 Task: Find a house in Bixby, United States, for one adult from July 9th to July 16th, with a price range of 8000 to 16000, 2 bedrooms, 2 beds, 1 bathroom, self check-in, and English-speaking host.
Action: Mouse moved to (420, 82)
Screenshot: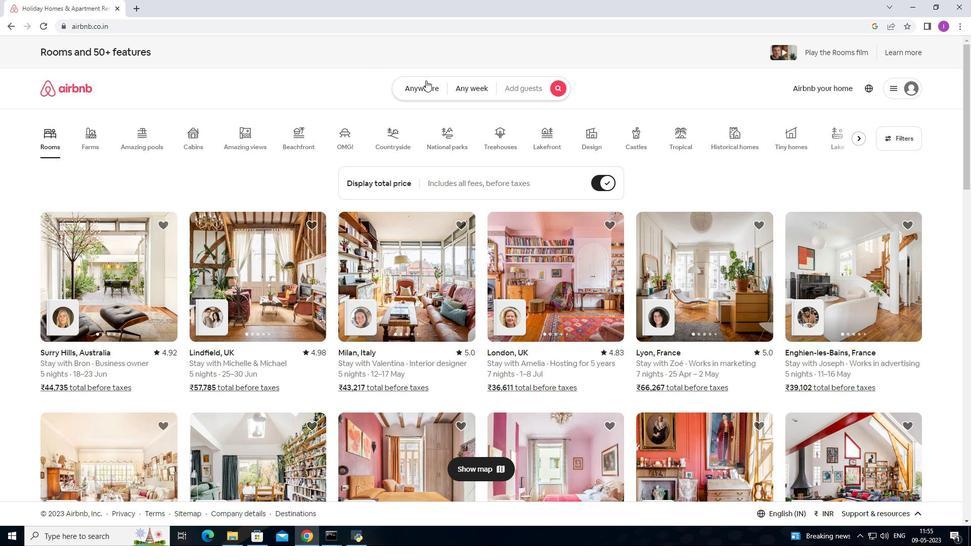 
Action: Mouse pressed left at (420, 82)
Screenshot: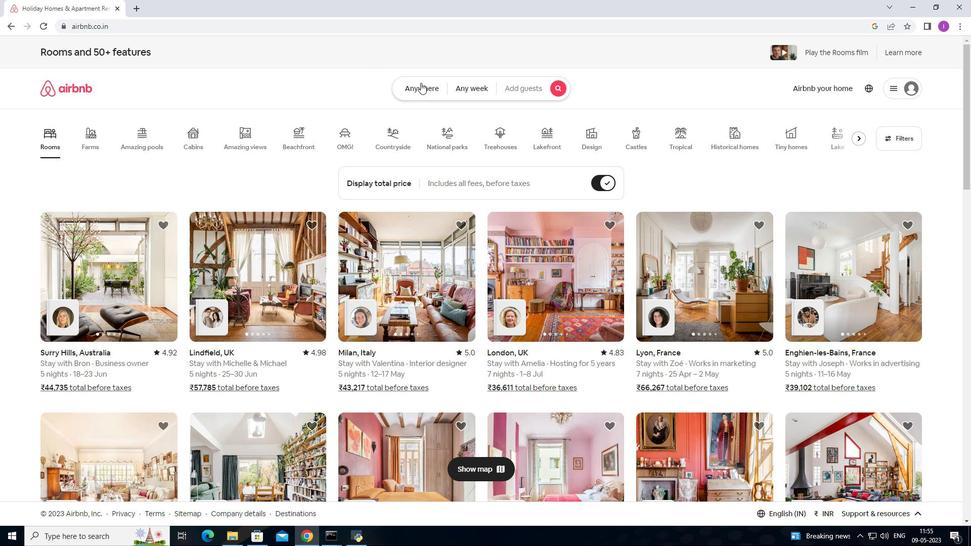 
Action: Mouse moved to (346, 130)
Screenshot: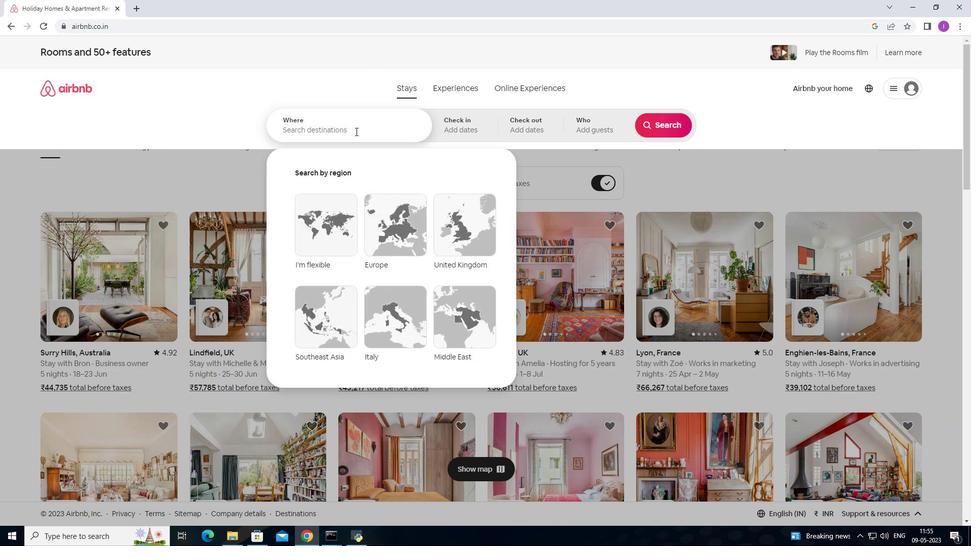 
Action: Mouse pressed left at (346, 130)
Screenshot: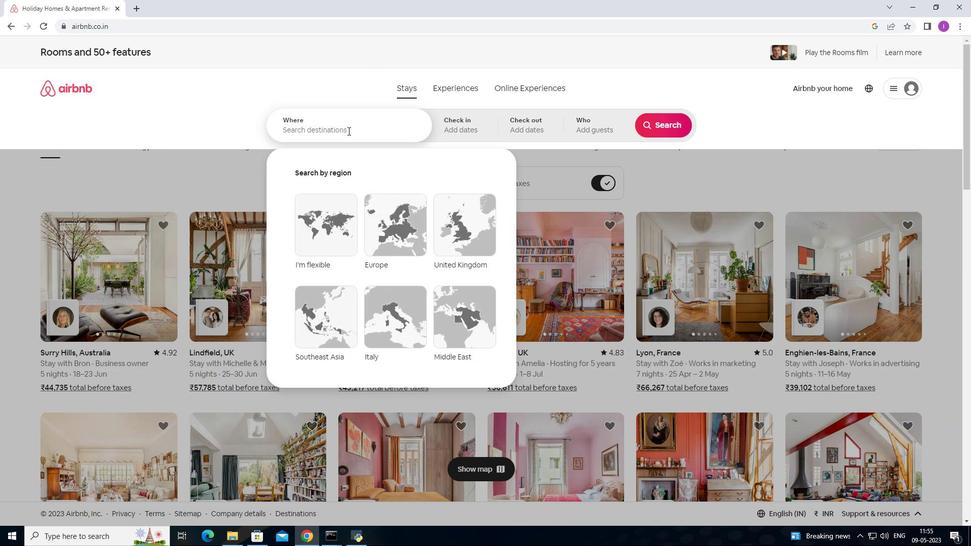 
Action: Mouse moved to (354, 125)
Screenshot: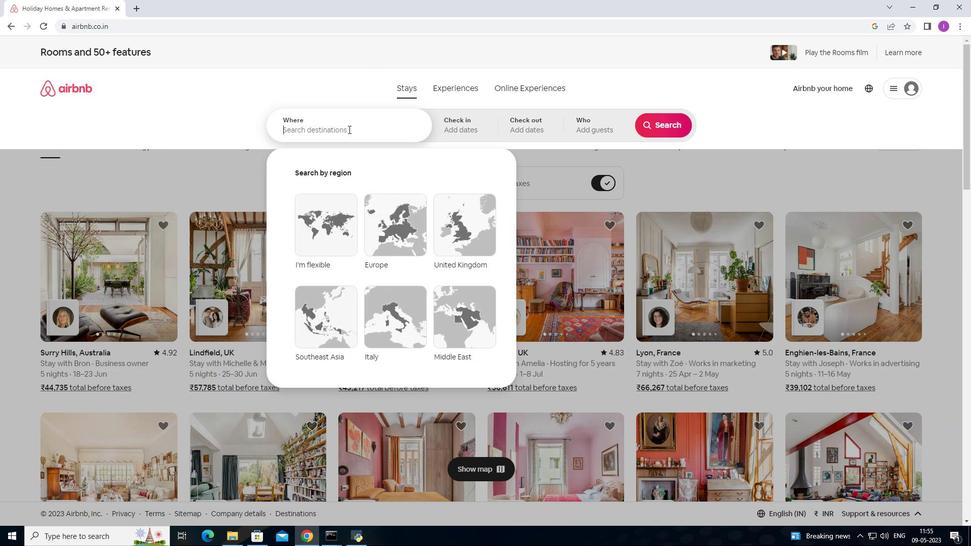 
Action: Key pressed <Key.shift>Bixby,<Key.shift>United<Key.space>states
Screenshot: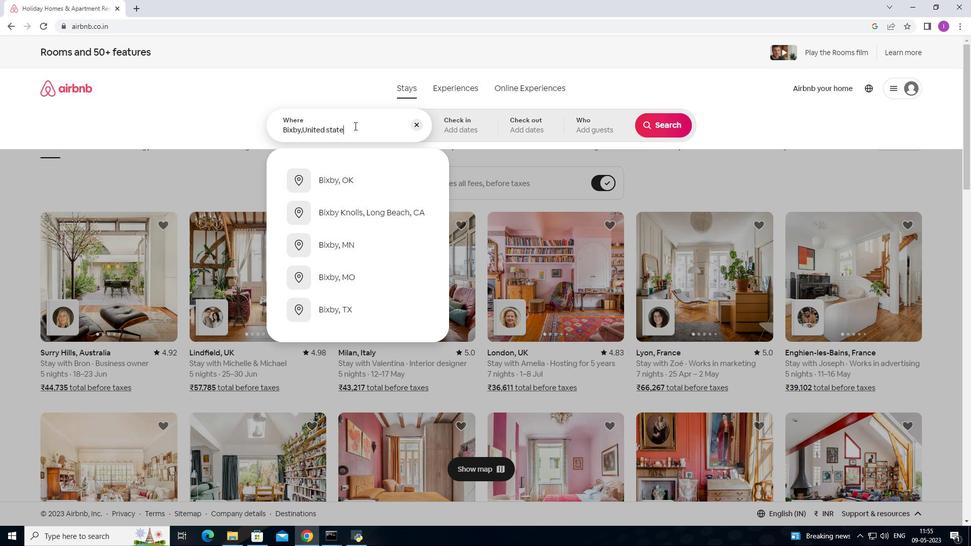 
Action: Mouse moved to (457, 129)
Screenshot: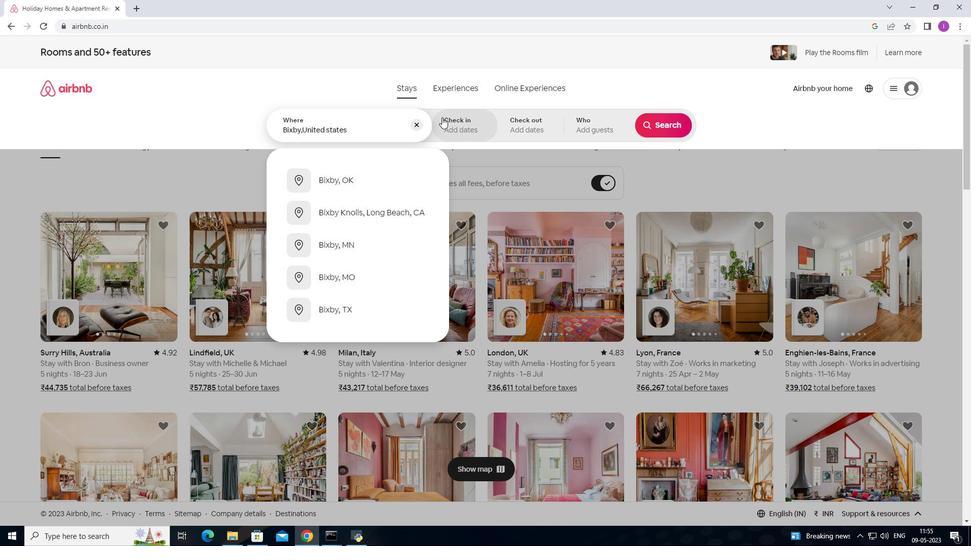 
Action: Mouse pressed left at (457, 129)
Screenshot: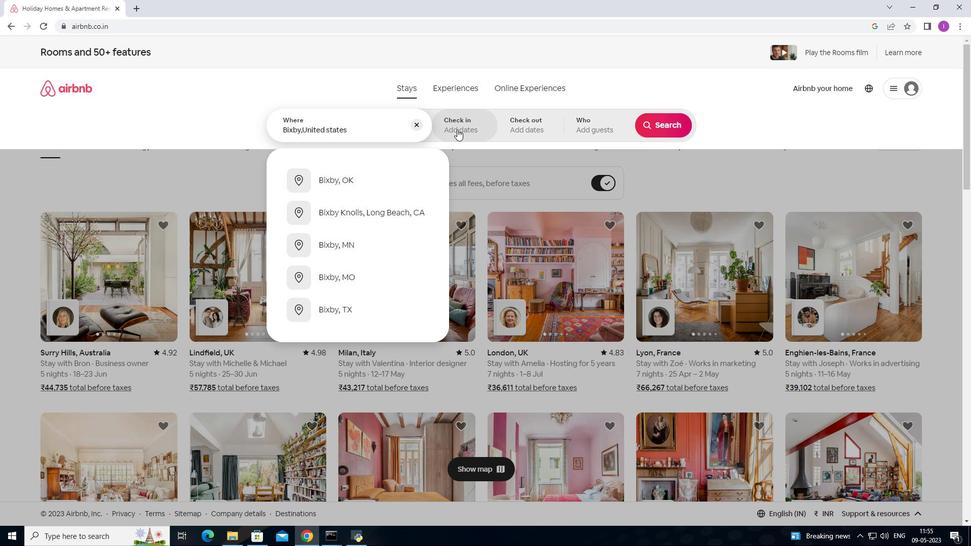 
Action: Mouse moved to (658, 206)
Screenshot: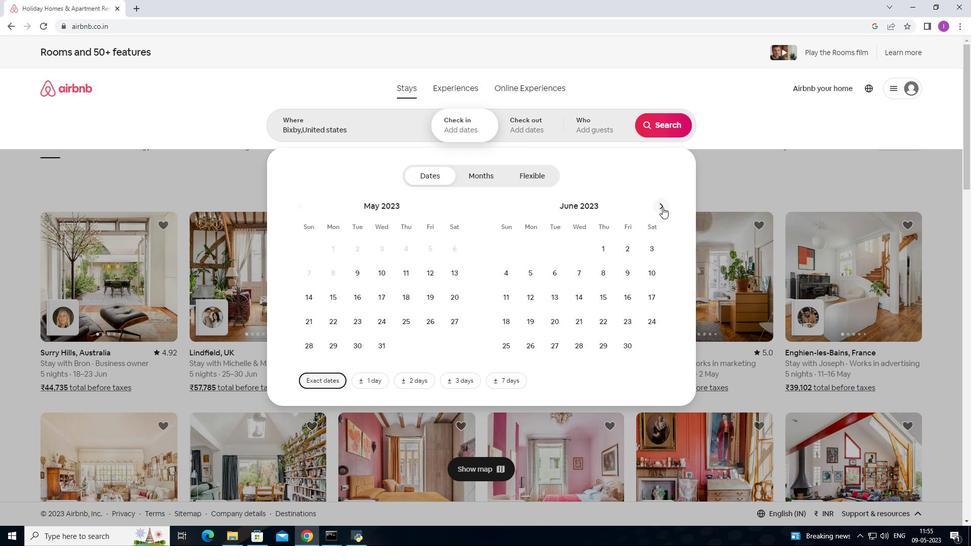 
Action: Mouse pressed left at (658, 206)
Screenshot: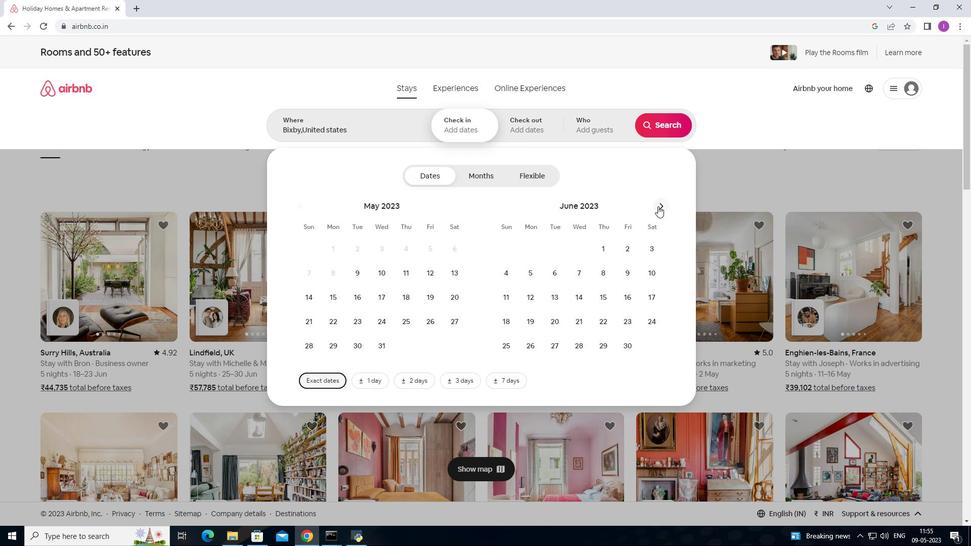 
Action: Mouse moved to (500, 297)
Screenshot: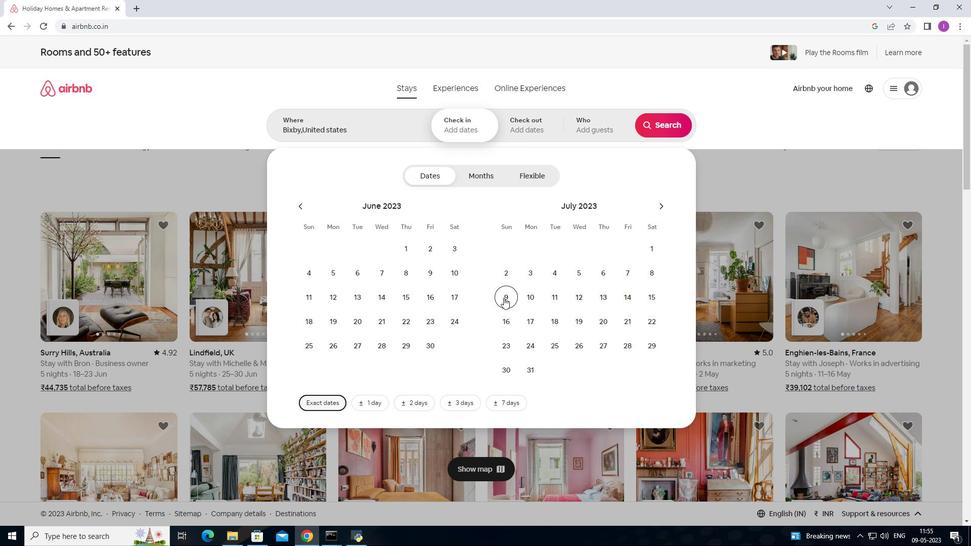 
Action: Mouse pressed left at (500, 297)
Screenshot: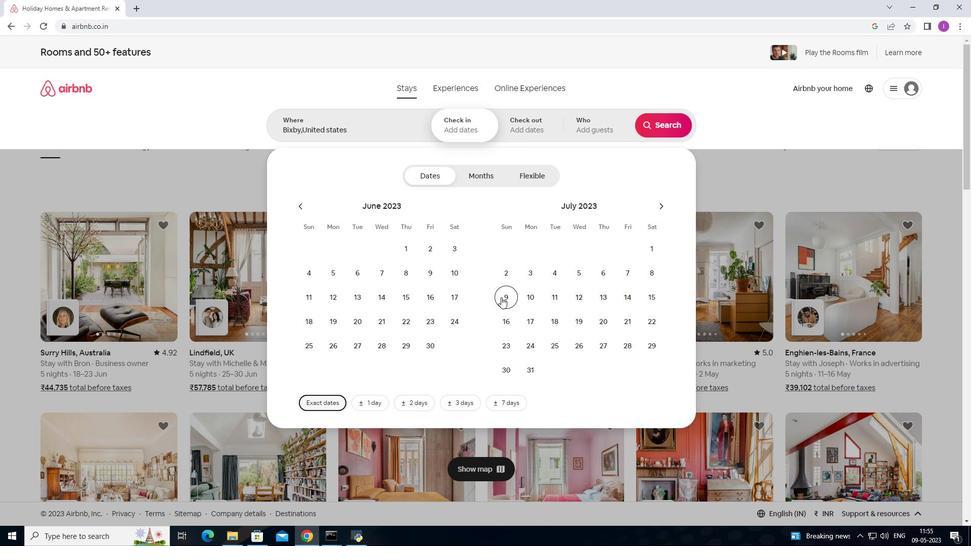 
Action: Mouse moved to (503, 325)
Screenshot: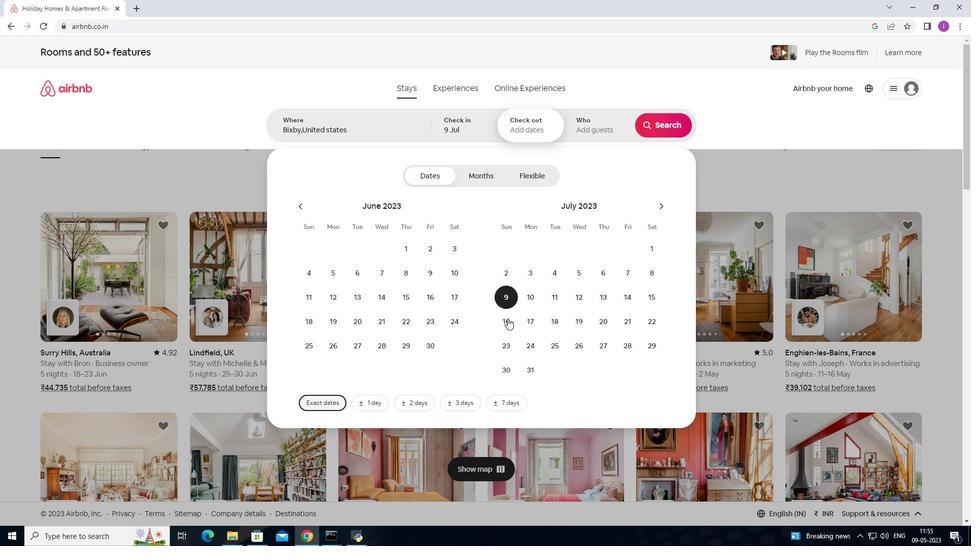 
Action: Mouse pressed left at (503, 325)
Screenshot: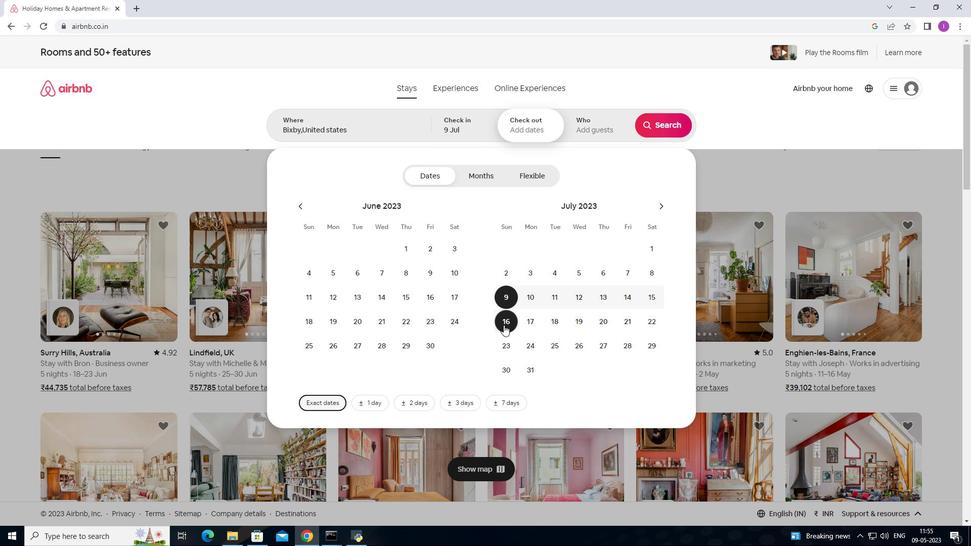 
Action: Mouse moved to (609, 135)
Screenshot: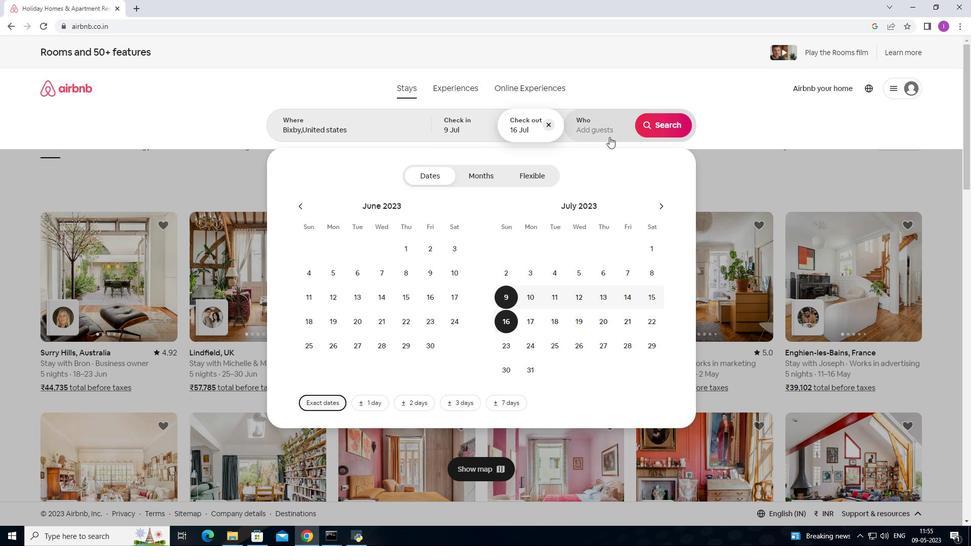 
Action: Mouse pressed left at (609, 135)
Screenshot: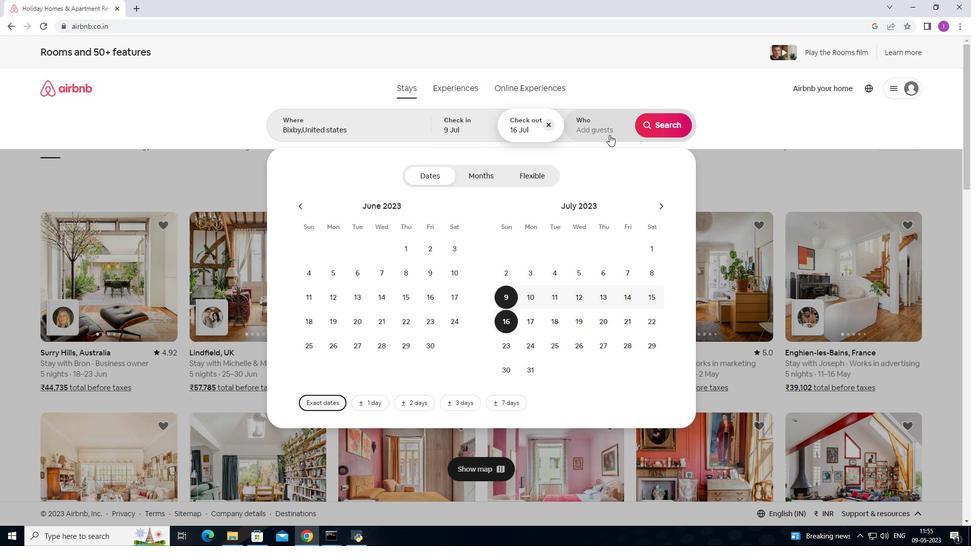 
Action: Mouse moved to (666, 183)
Screenshot: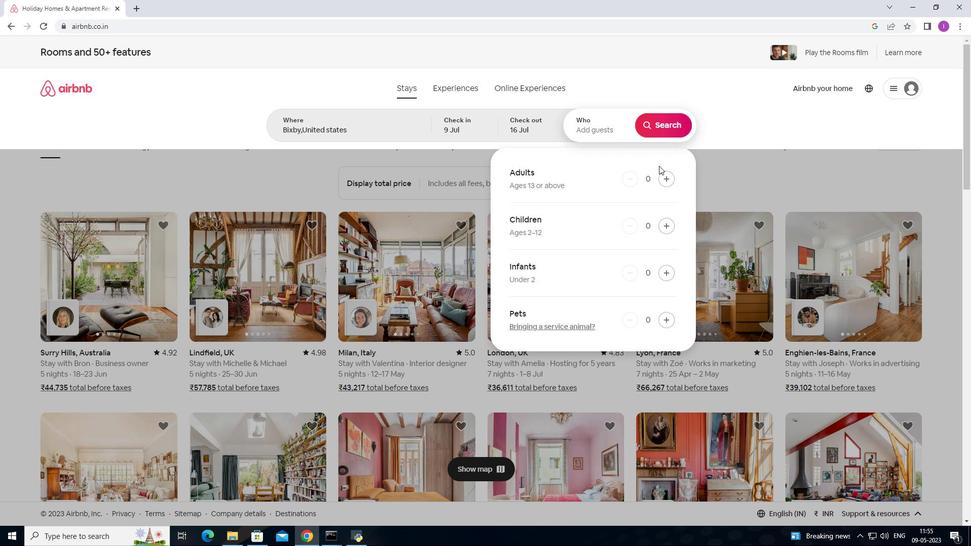 
Action: Mouse pressed left at (666, 183)
Screenshot: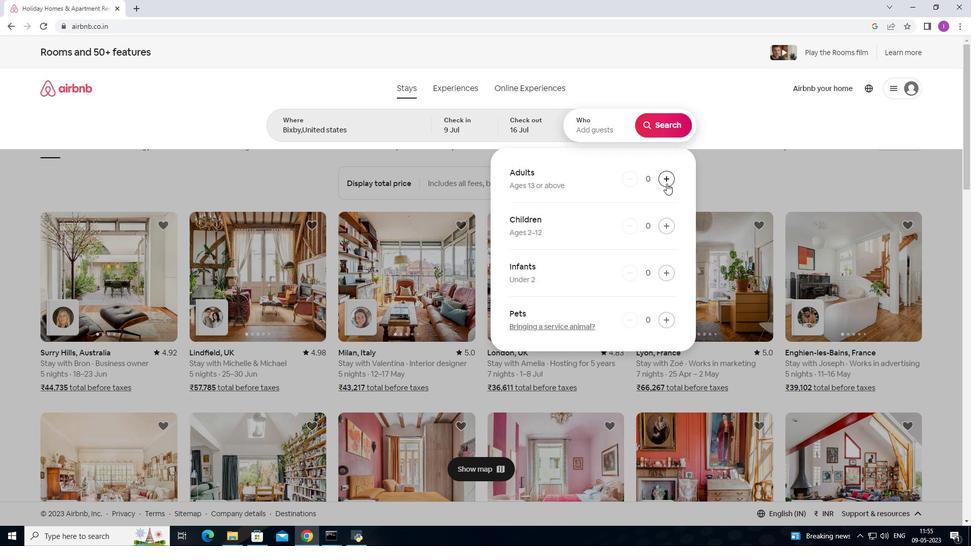 
Action: Mouse pressed left at (666, 183)
Screenshot: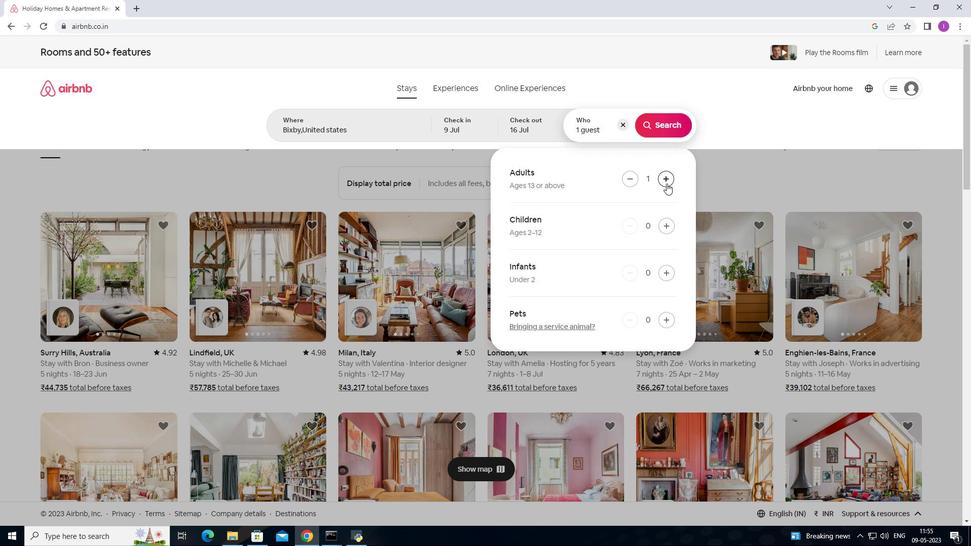 
Action: Mouse moved to (668, 230)
Screenshot: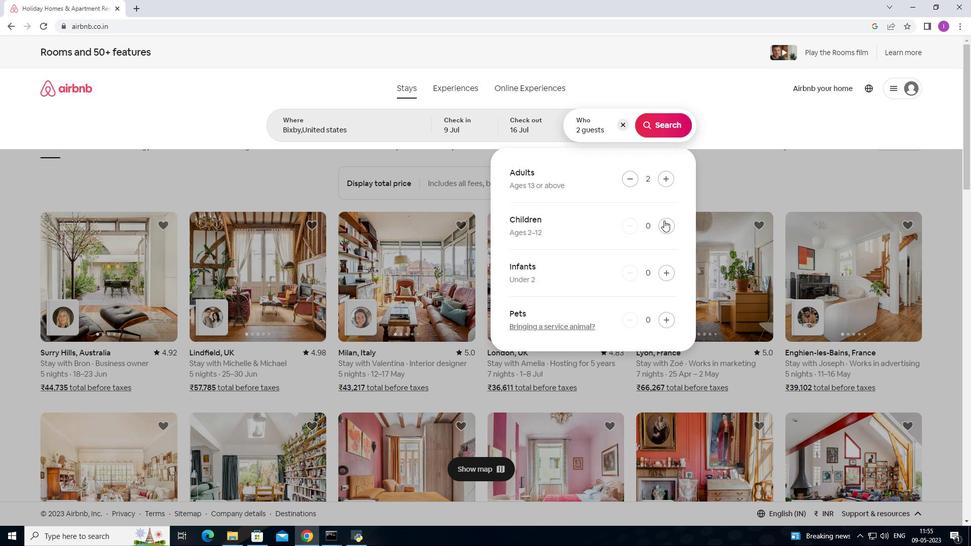 
Action: Mouse pressed left at (668, 230)
Screenshot: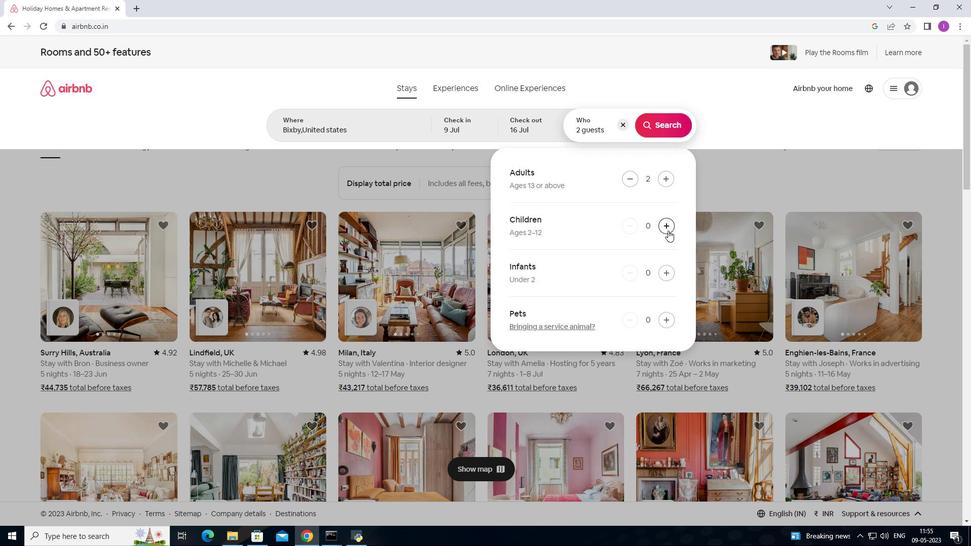
Action: Mouse moved to (656, 125)
Screenshot: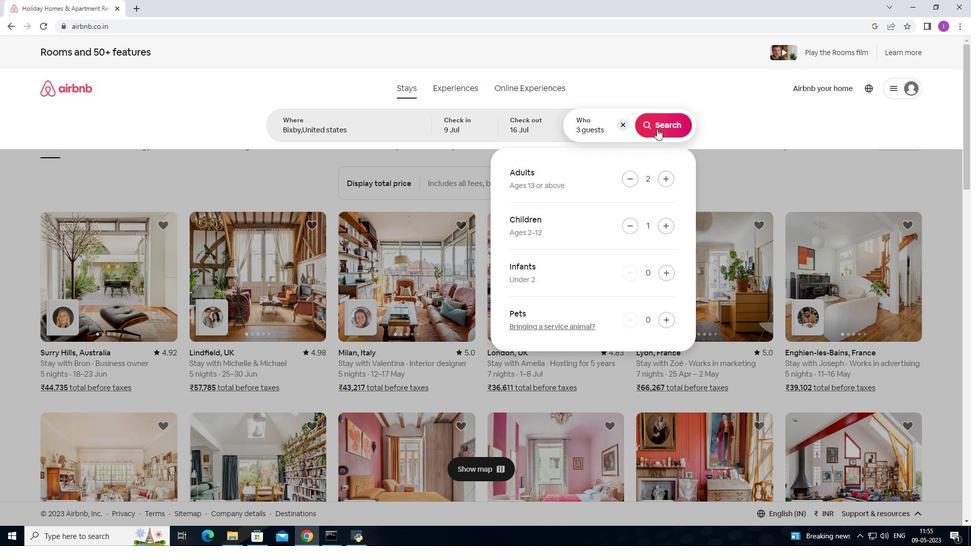 
Action: Mouse pressed left at (656, 125)
Screenshot: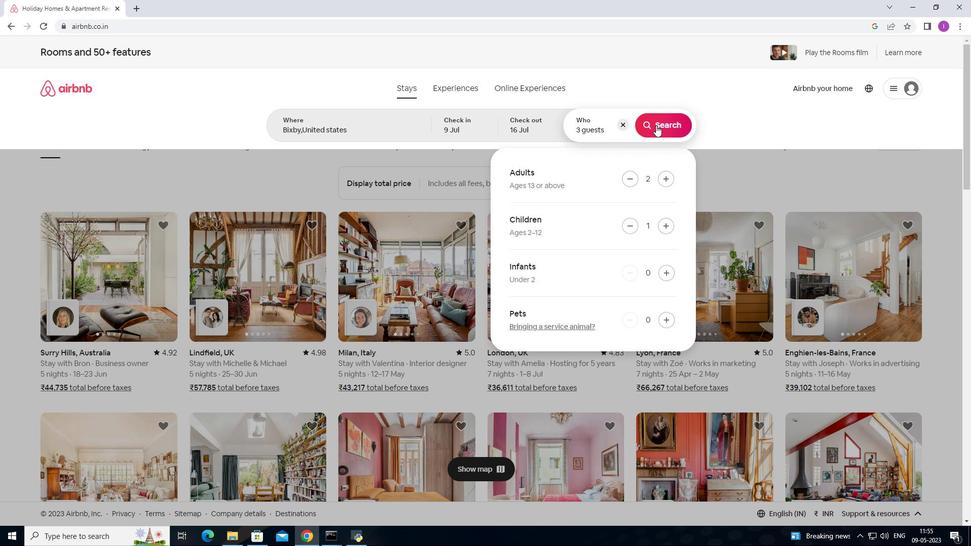
Action: Mouse moved to (940, 98)
Screenshot: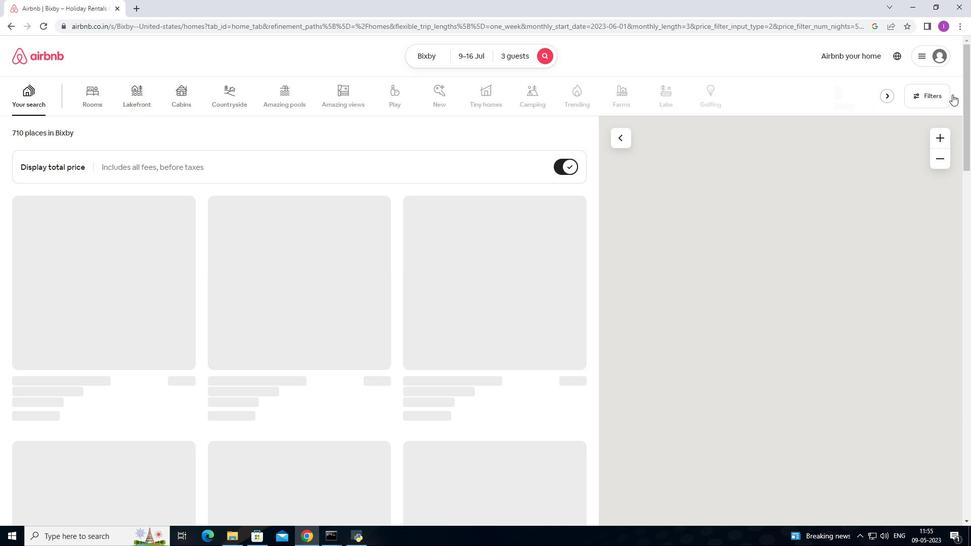 
Action: Mouse pressed left at (940, 98)
Screenshot: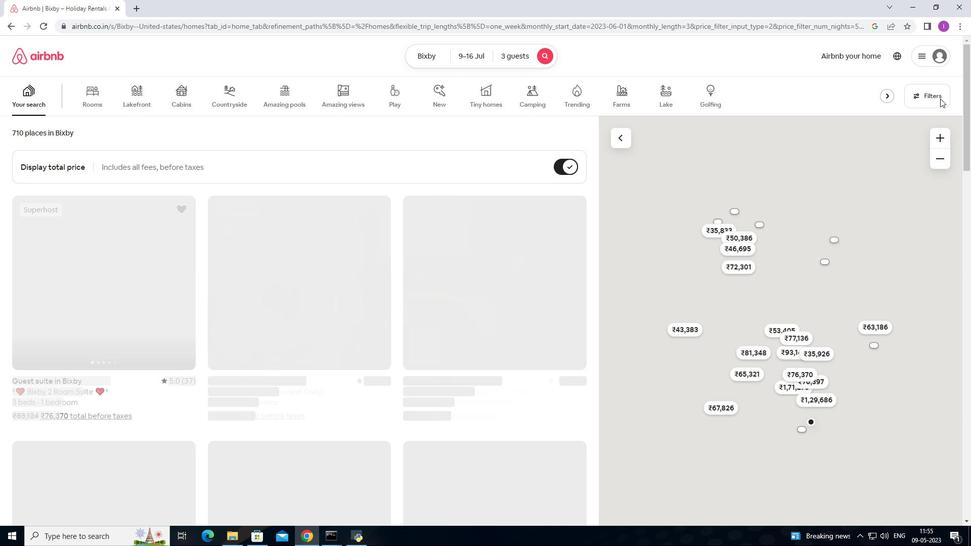 
Action: Mouse moved to (364, 346)
Screenshot: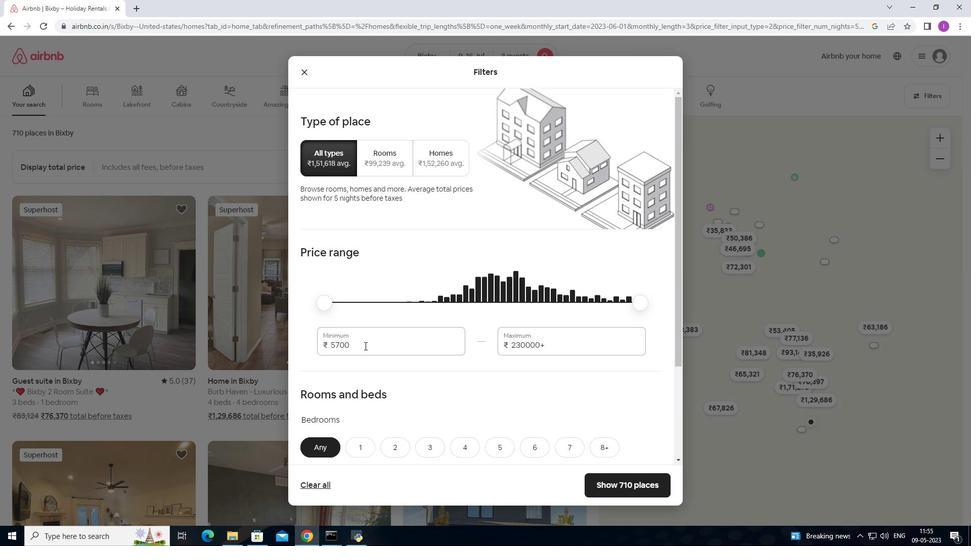 
Action: Mouse pressed left at (364, 346)
Screenshot: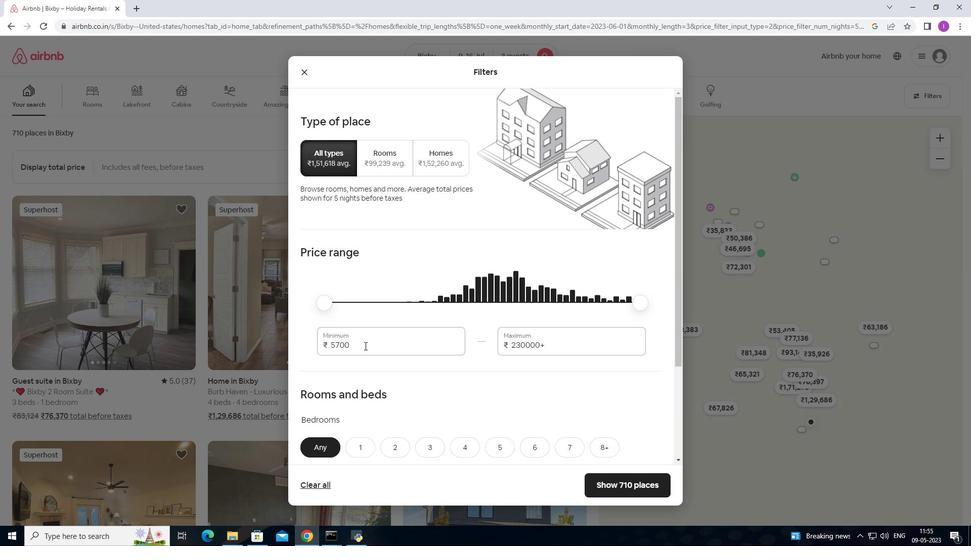 
Action: Mouse moved to (422, 319)
Screenshot: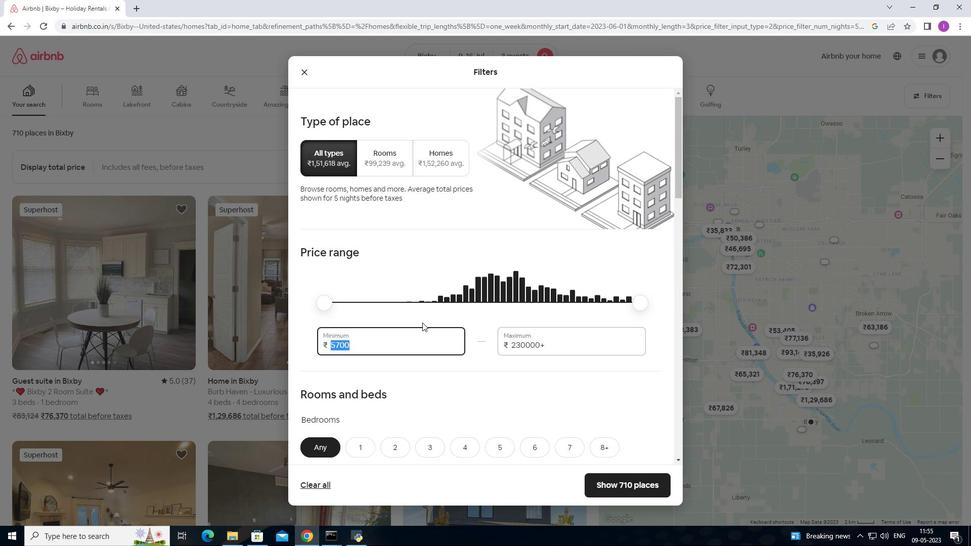 
Action: Key pressed 8
Screenshot: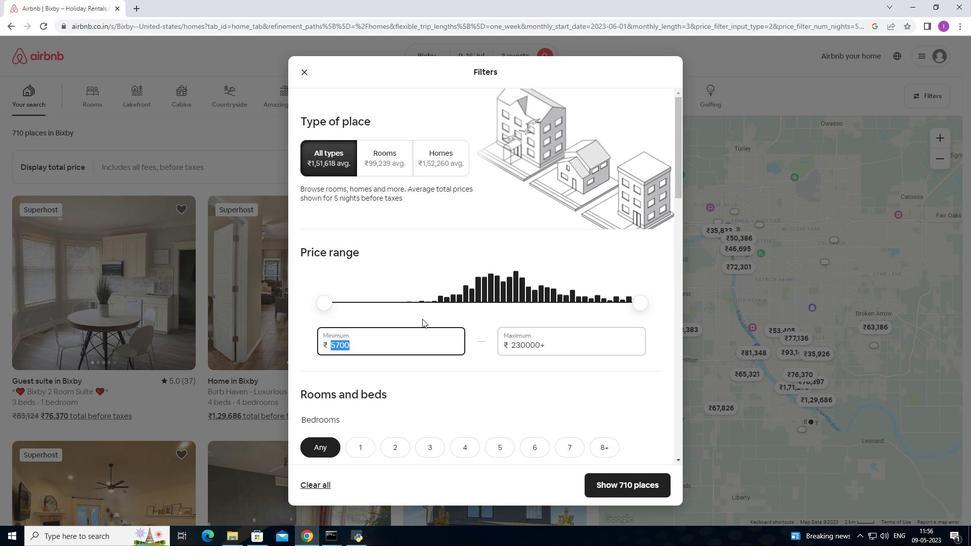 
Action: Mouse moved to (422, 319)
Screenshot: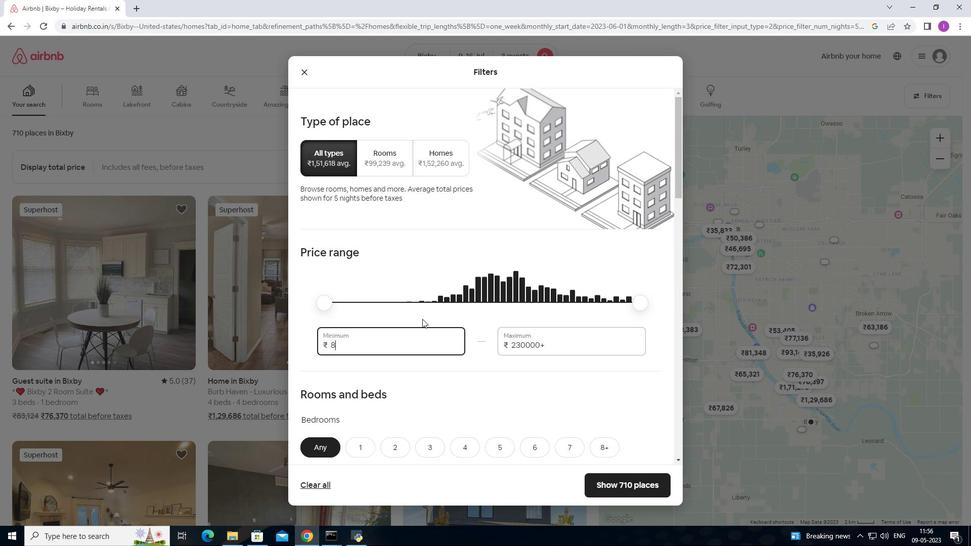
Action: Key pressed 000
Screenshot: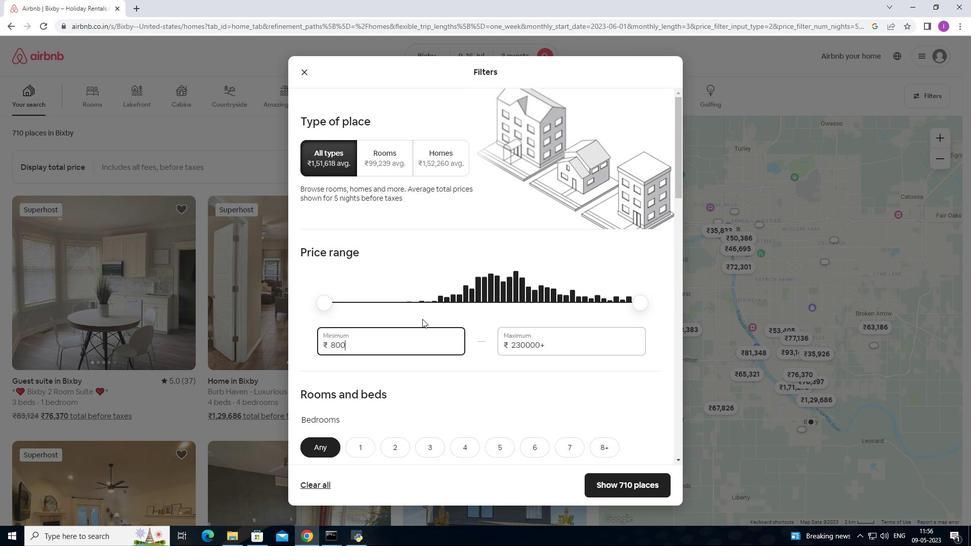 
Action: Mouse moved to (550, 344)
Screenshot: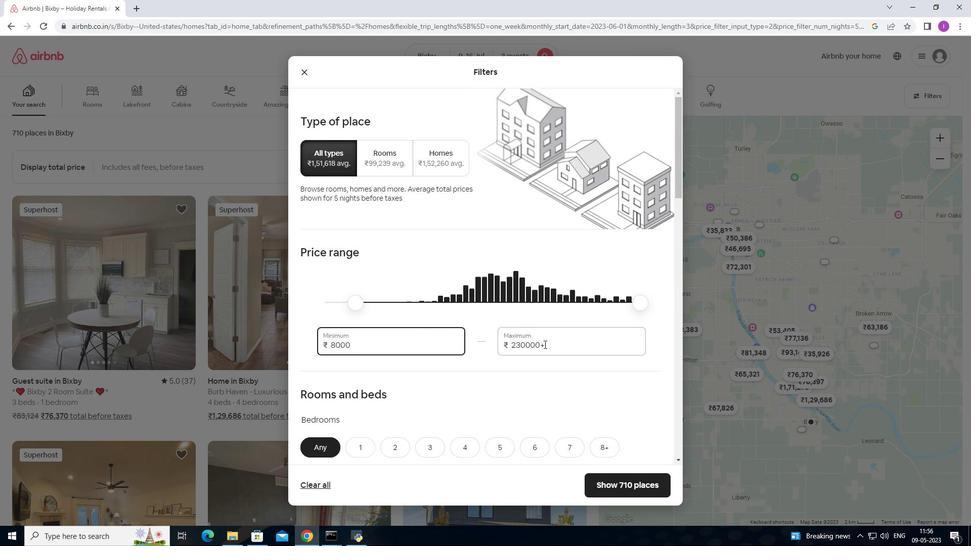 
Action: Mouse pressed left at (550, 344)
Screenshot: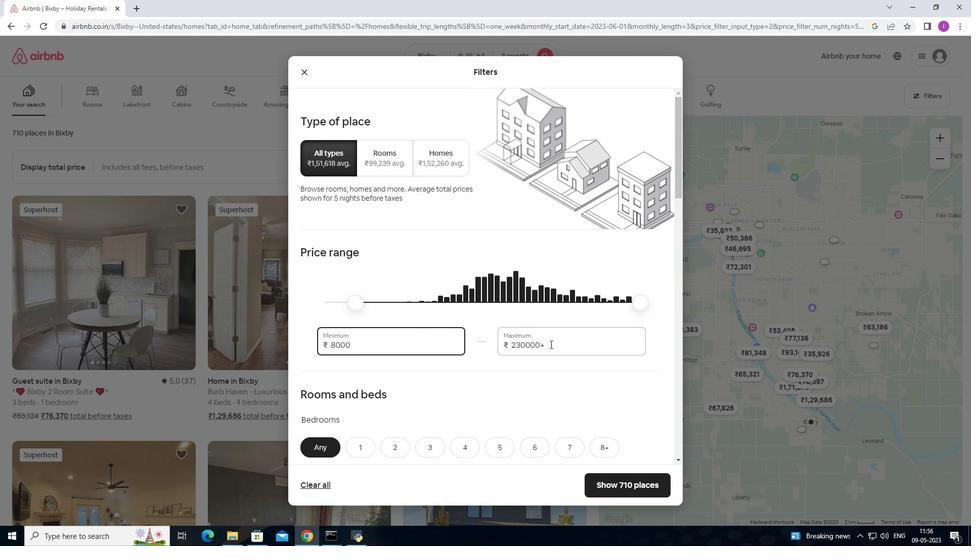 
Action: Mouse moved to (499, 335)
Screenshot: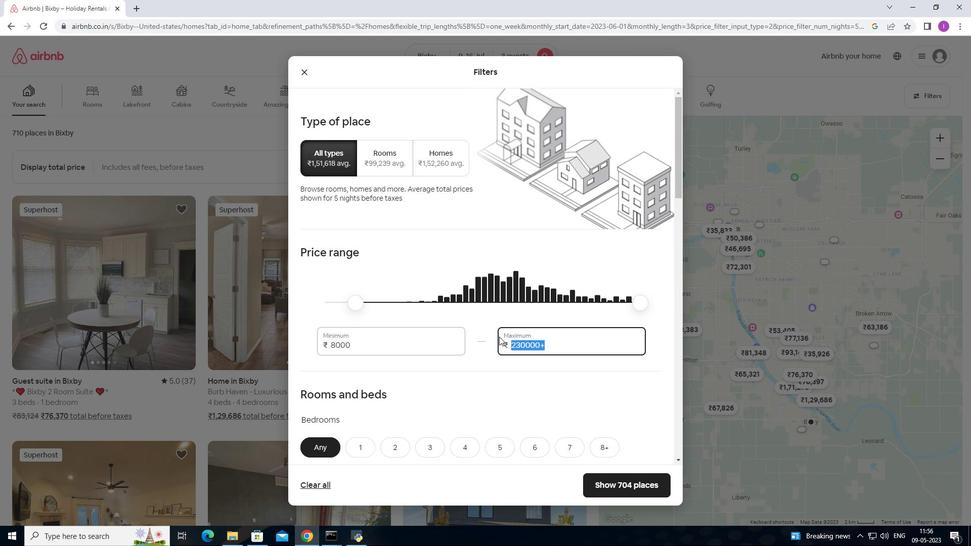 
Action: Key pressed 1
Screenshot: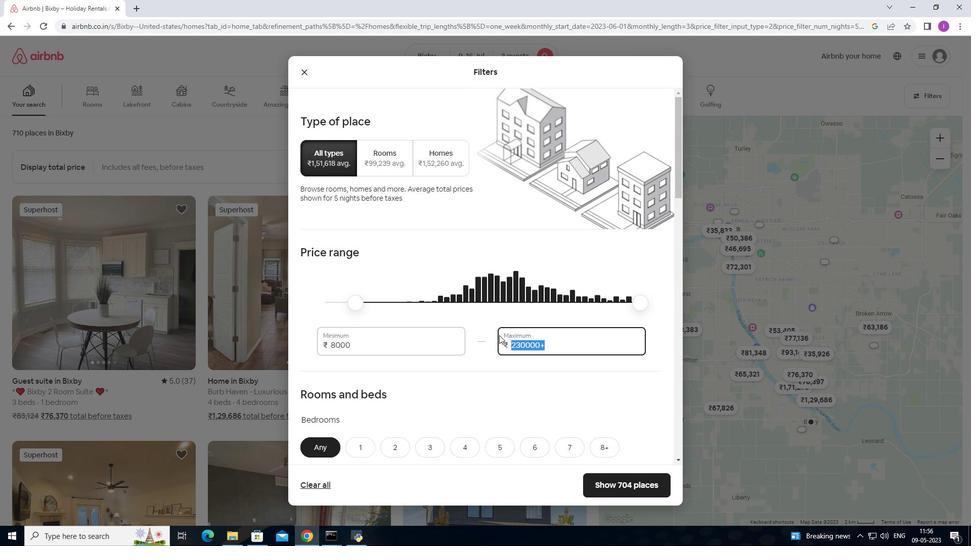 
Action: Mouse moved to (498, 334)
Screenshot: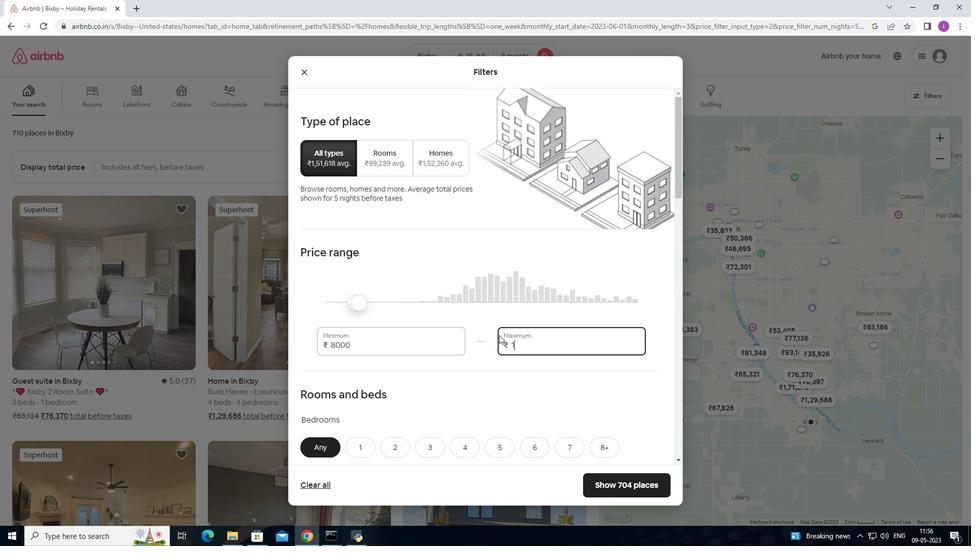 
Action: Key pressed 6
Screenshot: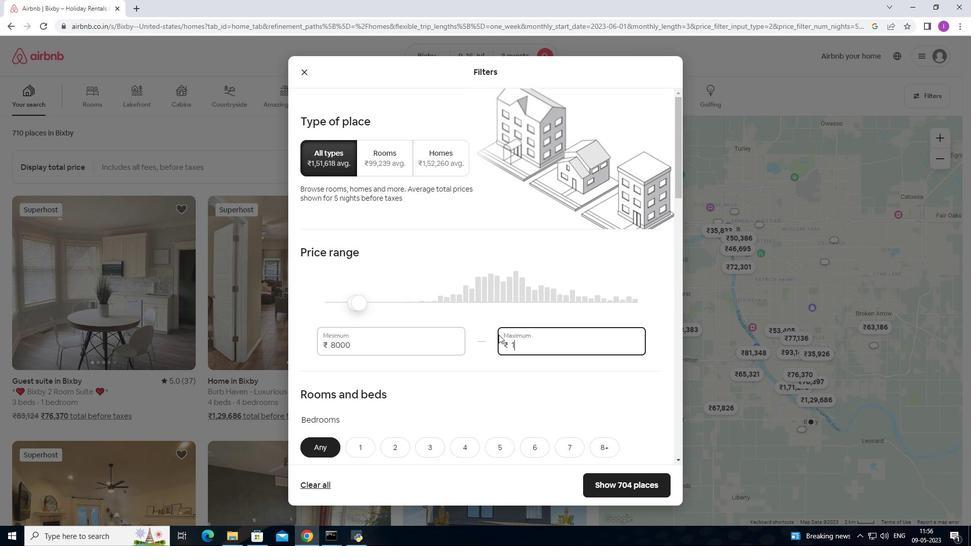 
Action: Mouse moved to (496, 333)
Screenshot: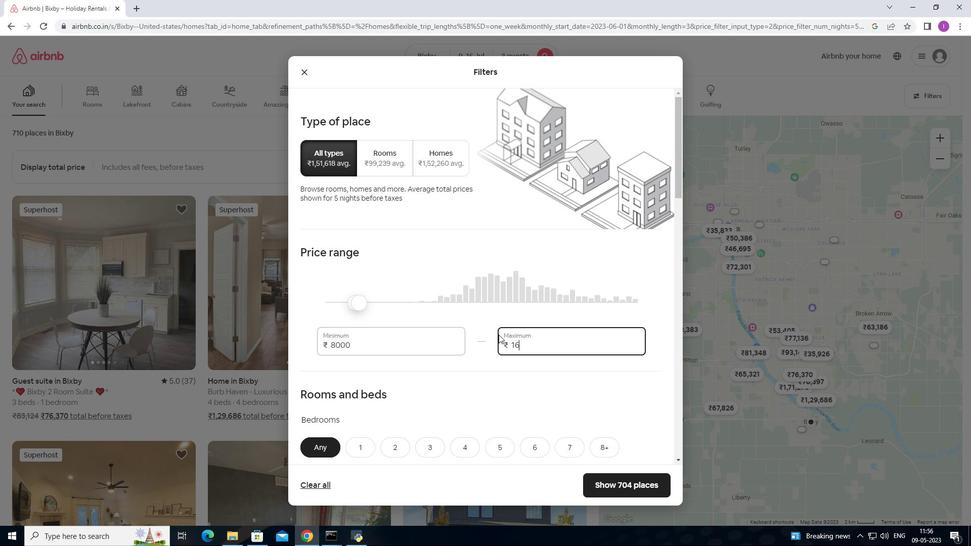 
Action: Key pressed 000
Screenshot: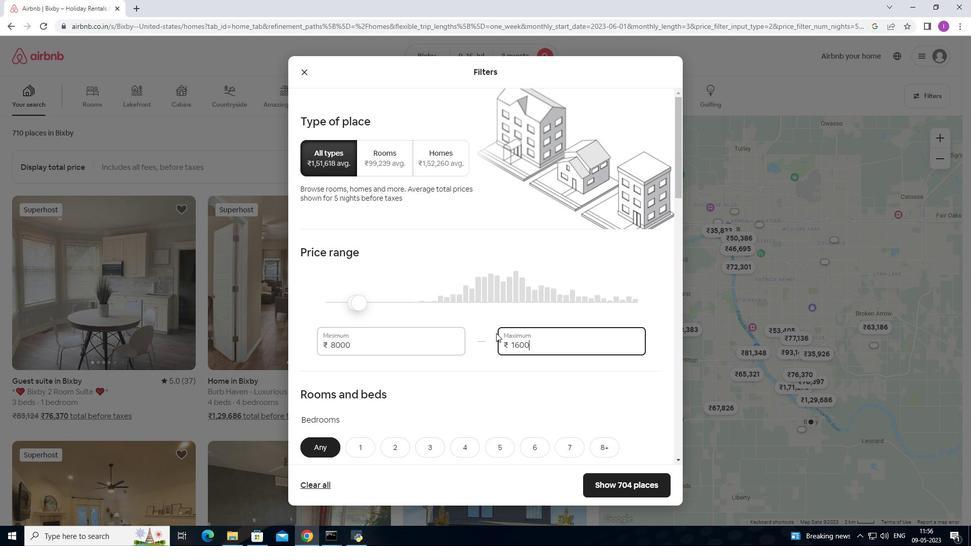 
Action: Mouse moved to (480, 332)
Screenshot: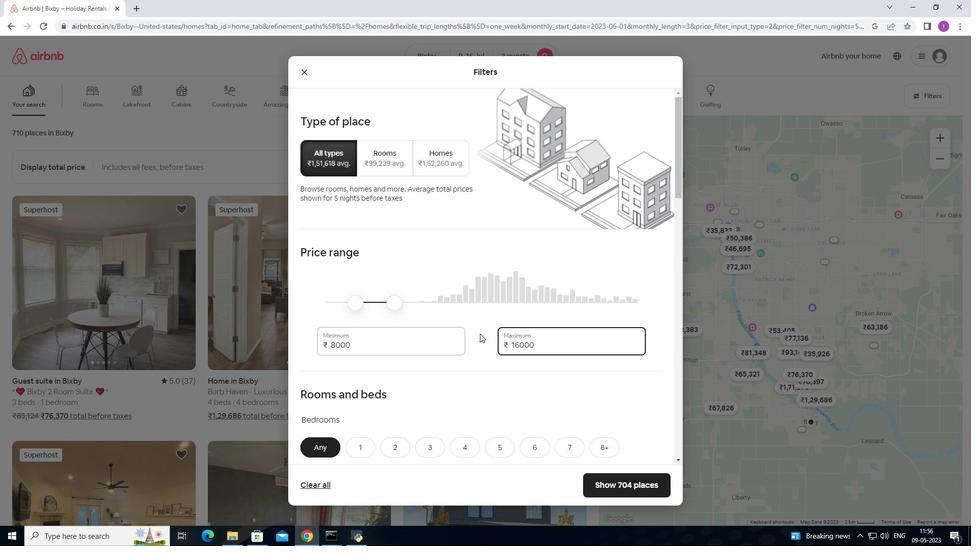 
Action: Mouse scrolled (480, 331) with delta (0, 0)
Screenshot: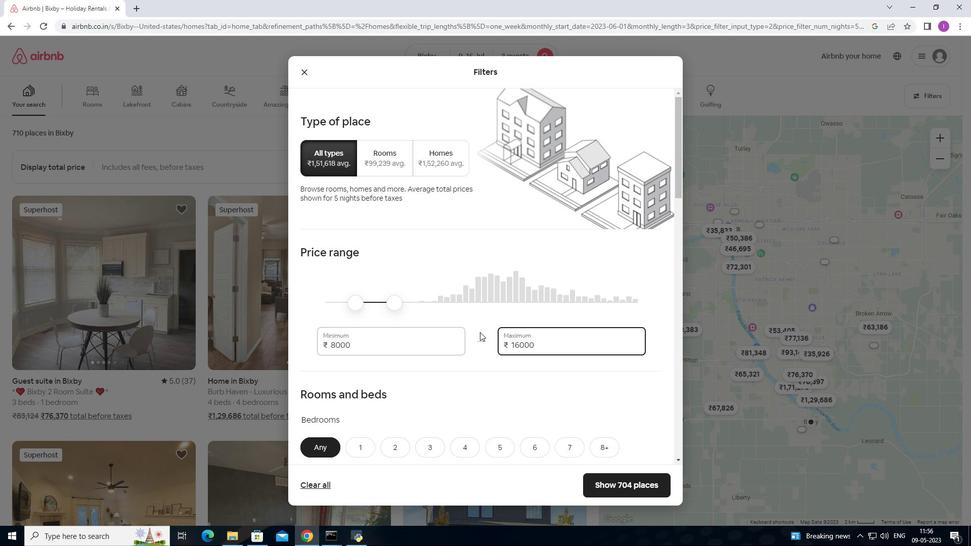 
Action: Mouse scrolled (480, 331) with delta (0, 0)
Screenshot: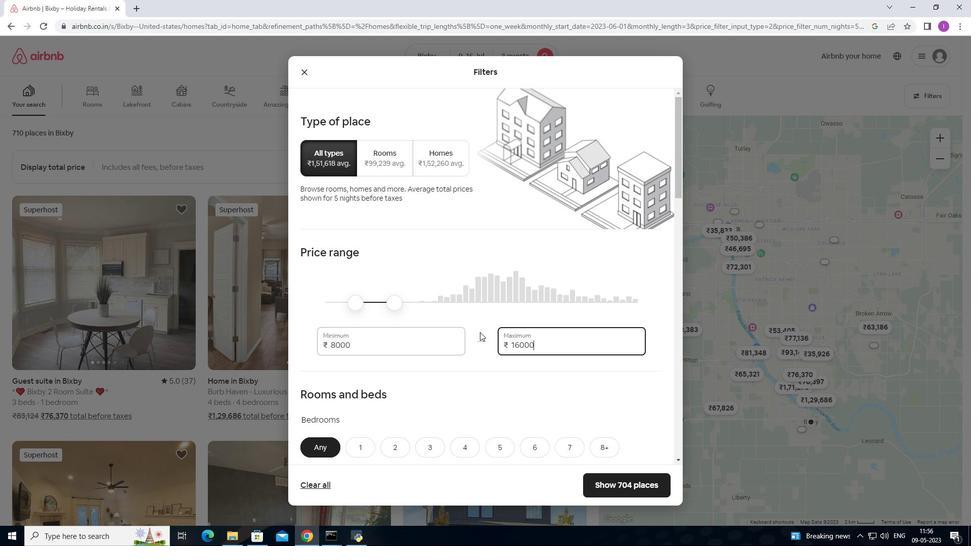 
Action: Mouse moved to (481, 324)
Screenshot: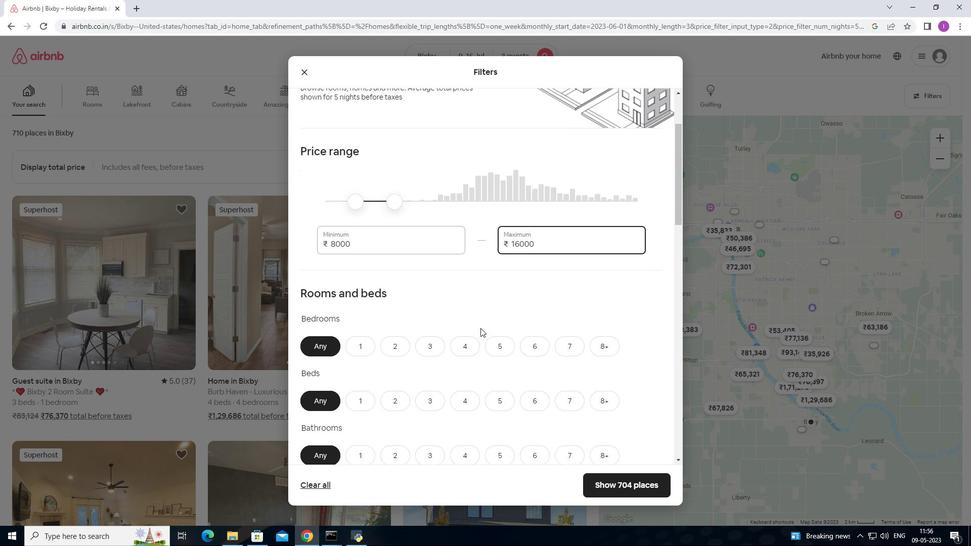 
Action: Mouse scrolled (481, 323) with delta (0, 0)
Screenshot: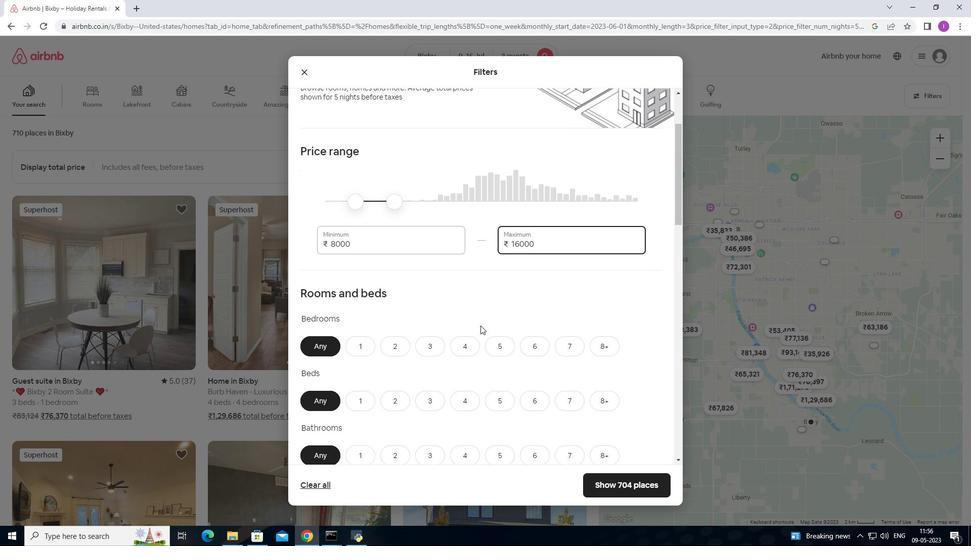 
Action: Mouse scrolled (481, 323) with delta (0, 0)
Screenshot: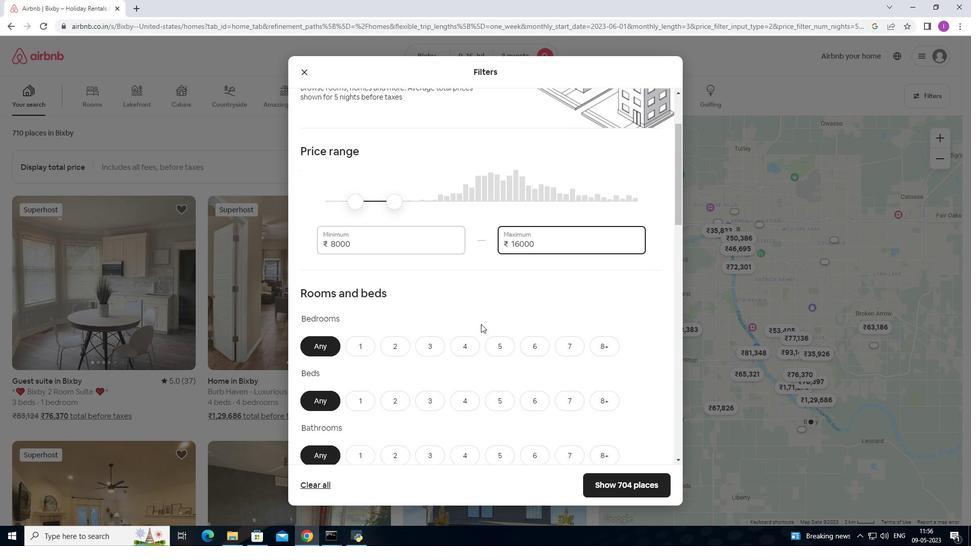 
Action: Mouse moved to (404, 243)
Screenshot: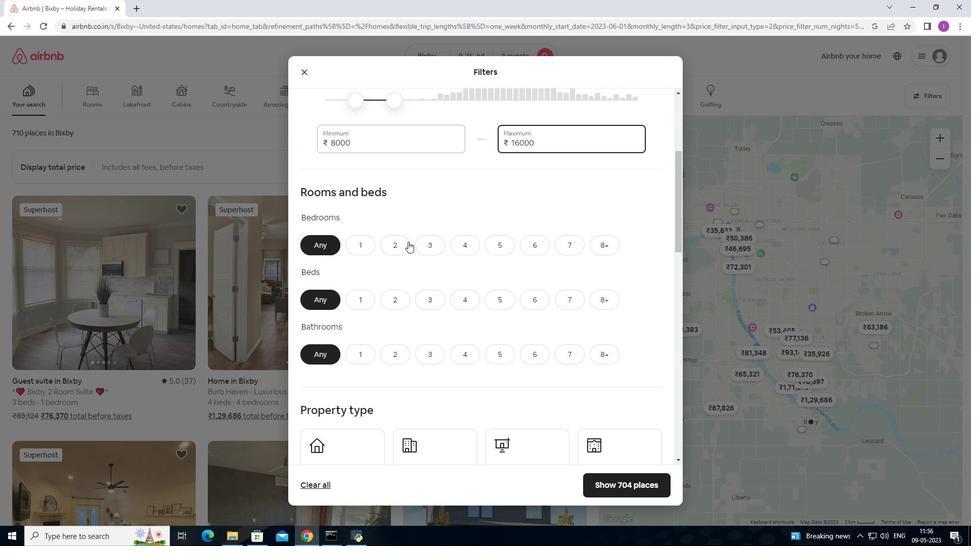 
Action: Mouse pressed left at (404, 243)
Screenshot: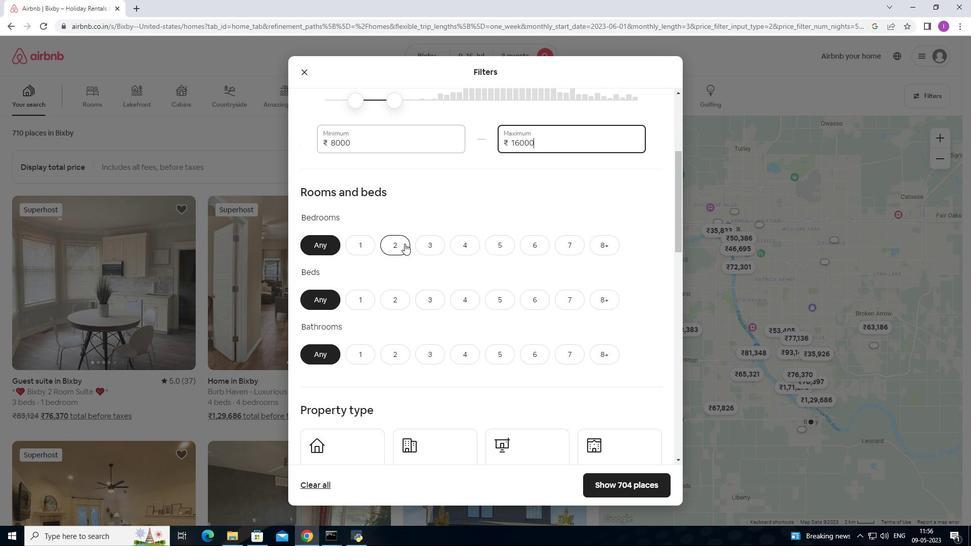 
Action: Mouse moved to (405, 300)
Screenshot: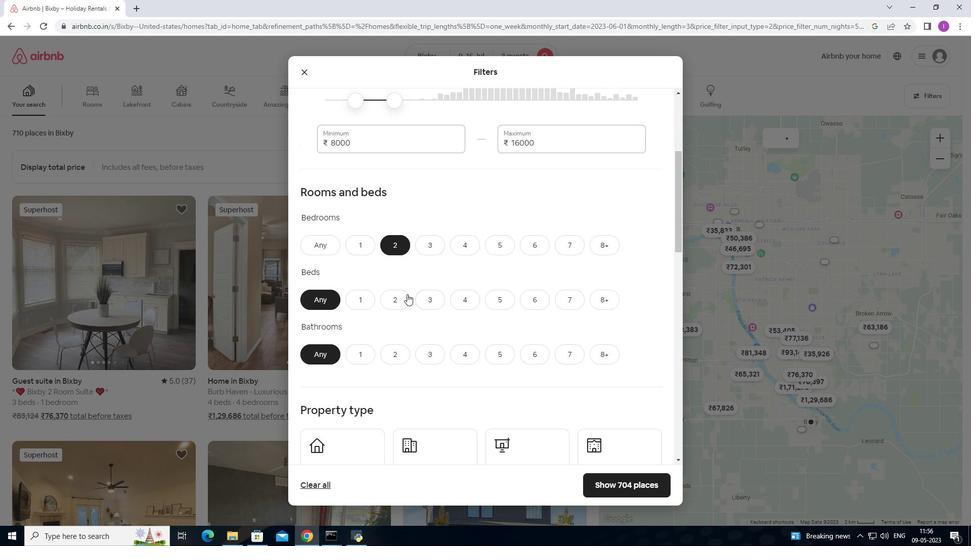
Action: Mouse pressed left at (405, 300)
Screenshot: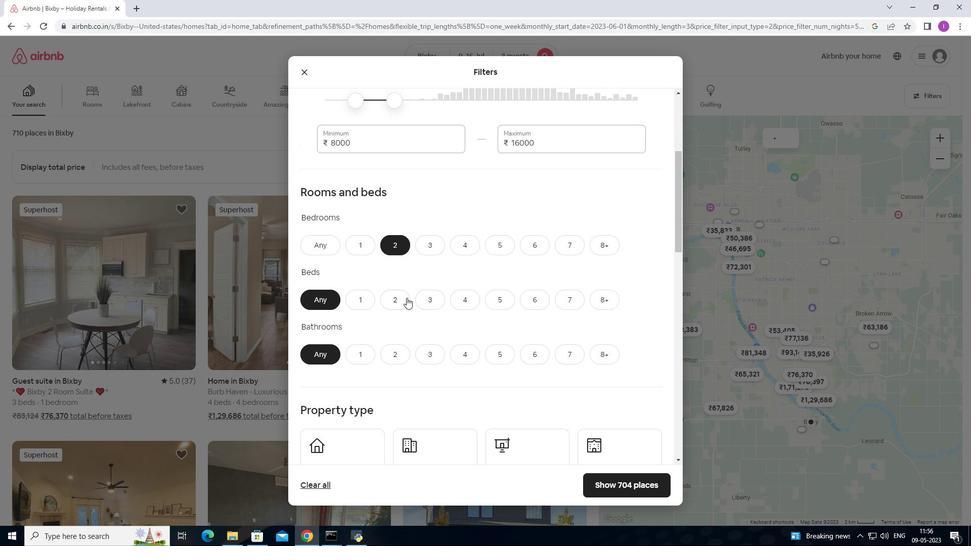 
Action: Mouse moved to (356, 349)
Screenshot: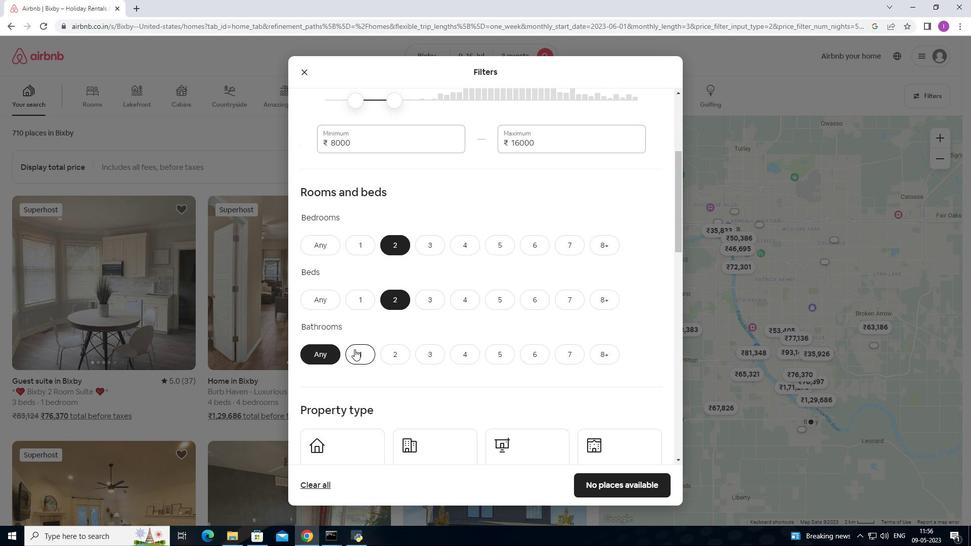 
Action: Mouse pressed left at (356, 349)
Screenshot: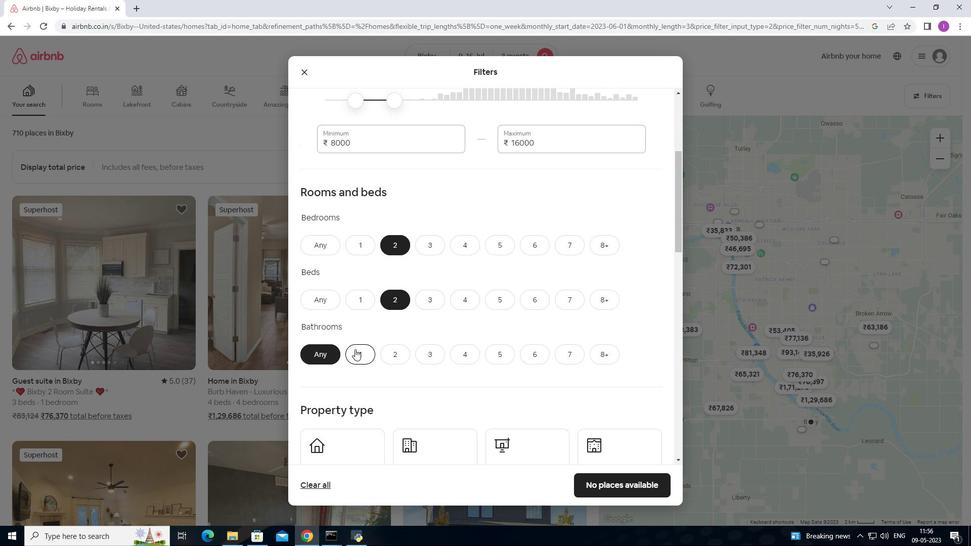 
Action: Mouse moved to (371, 333)
Screenshot: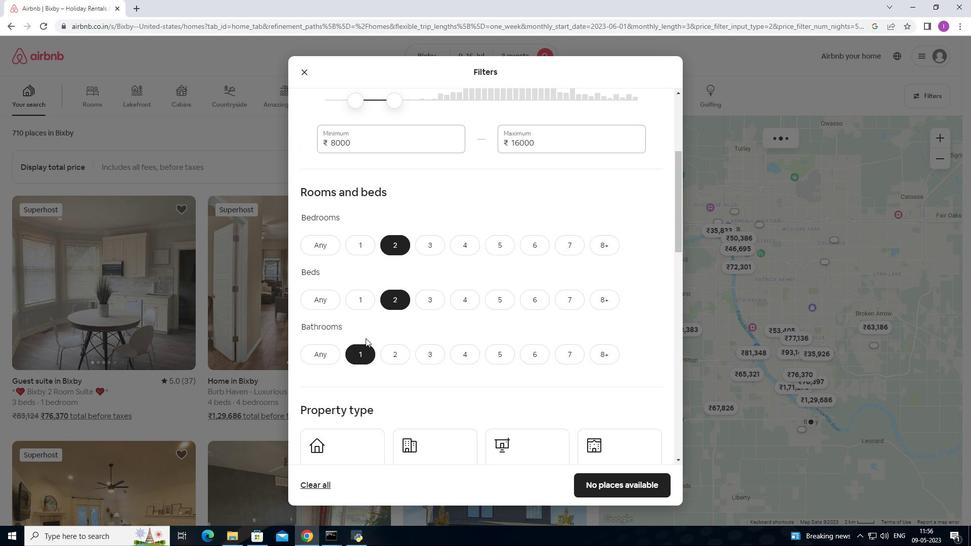 
Action: Mouse scrolled (371, 333) with delta (0, 0)
Screenshot: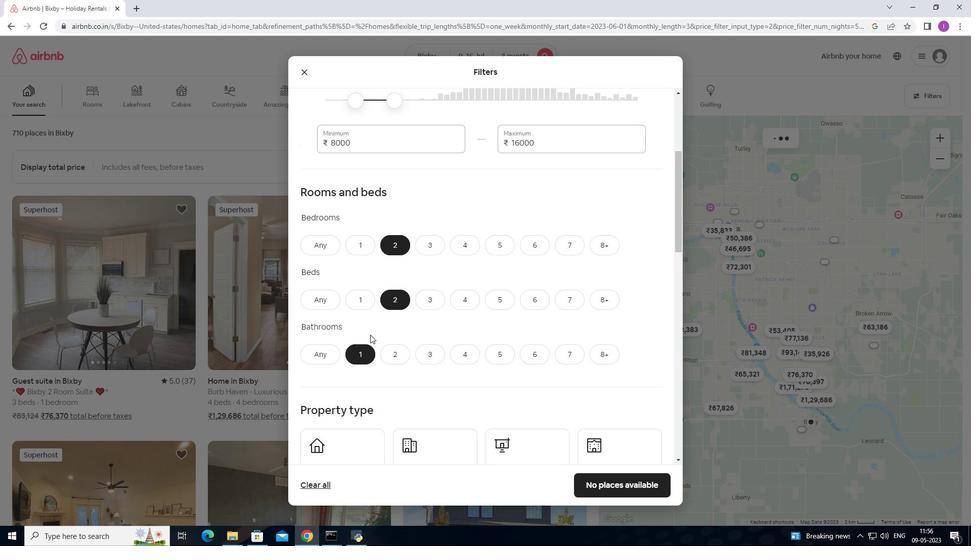 
Action: Mouse scrolled (371, 333) with delta (0, 0)
Screenshot: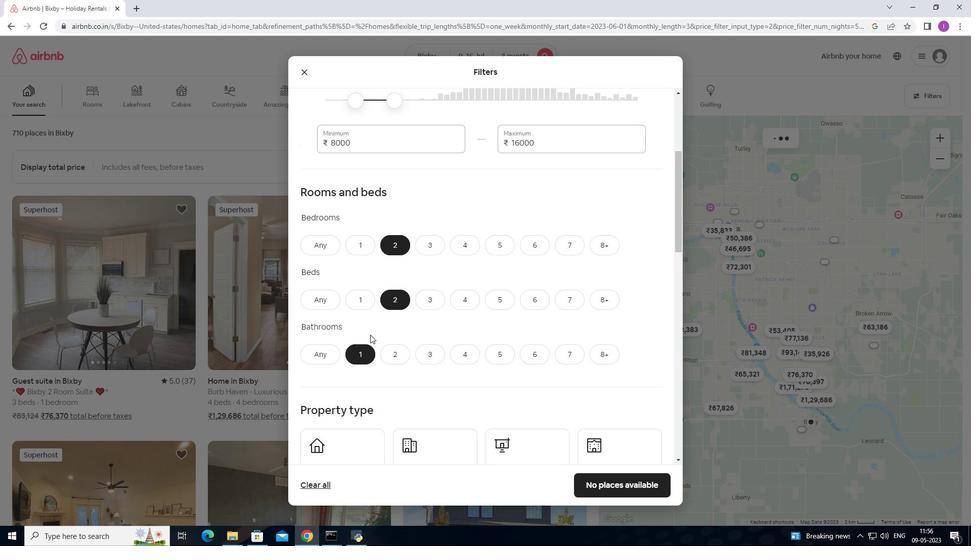 
Action: Mouse moved to (374, 331)
Screenshot: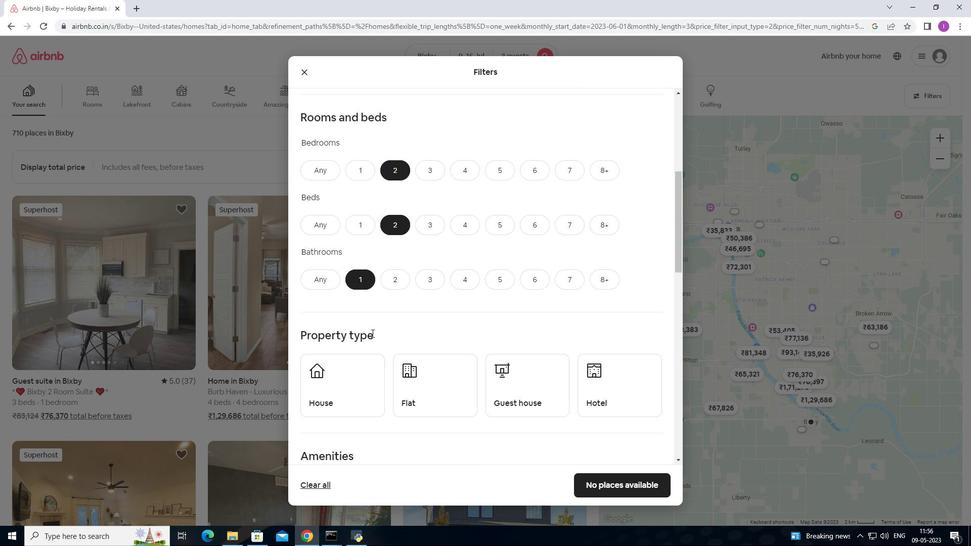 
Action: Mouse scrolled (374, 330) with delta (0, 0)
Screenshot: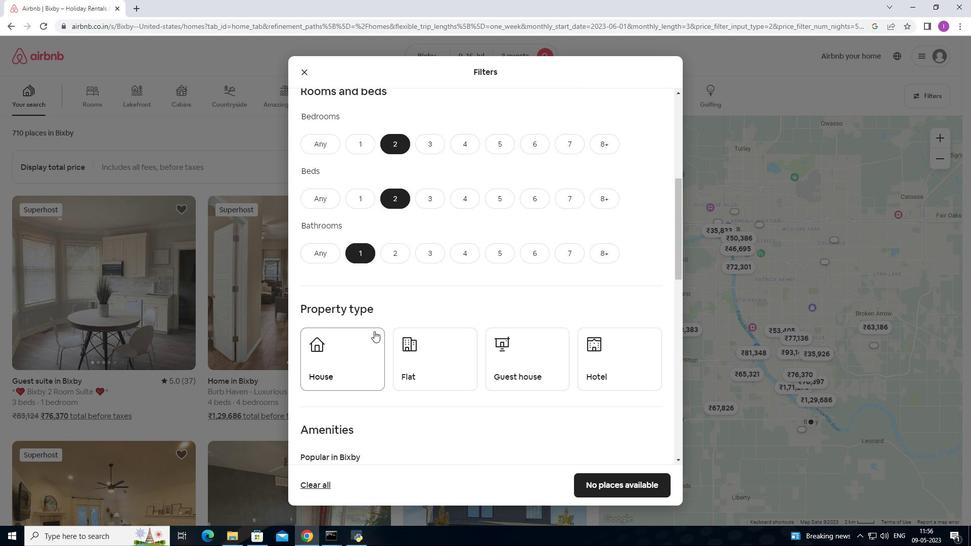 
Action: Mouse scrolled (374, 330) with delta (0, 0)
Screenshot: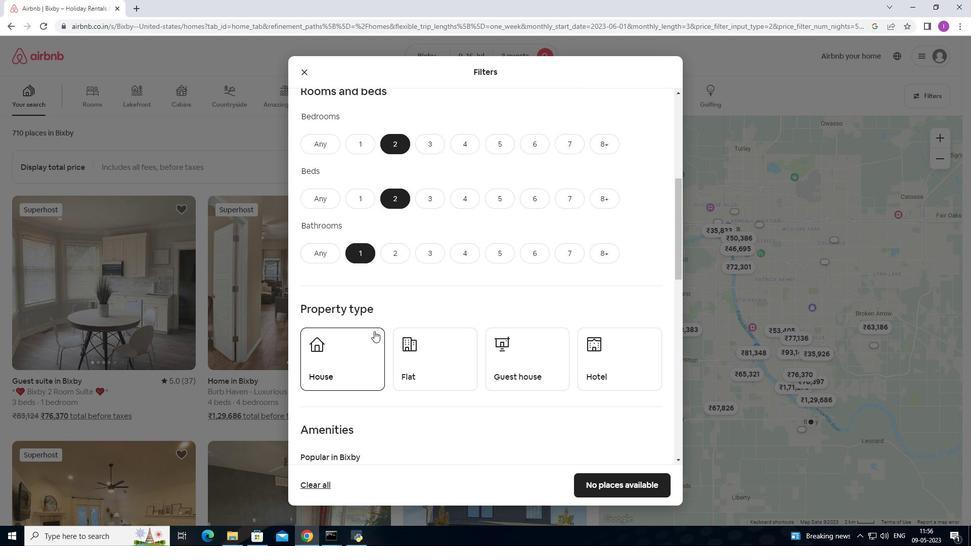 
Action: Mouse moved to (352, 280)
Screenshot: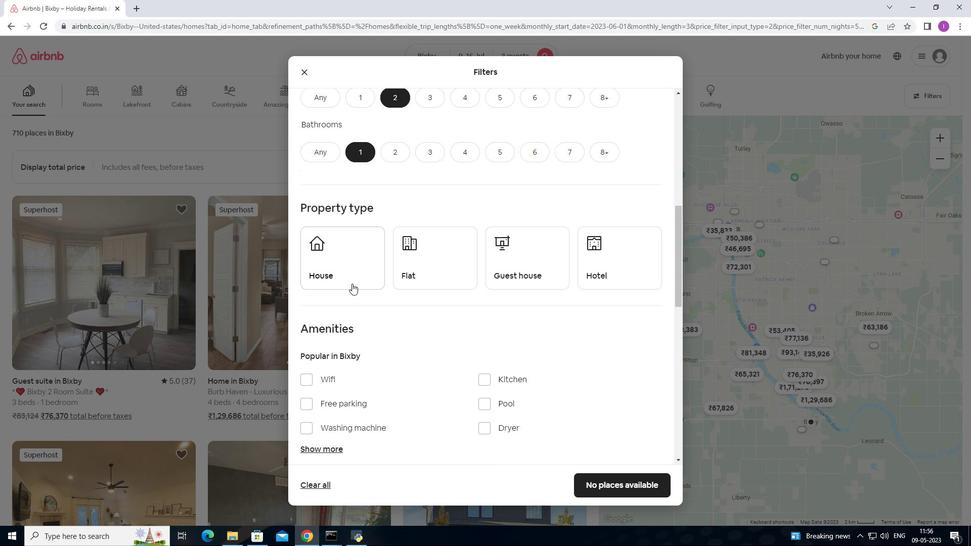 
Action: Mouse pressed left at (352, 280)
Screenshot: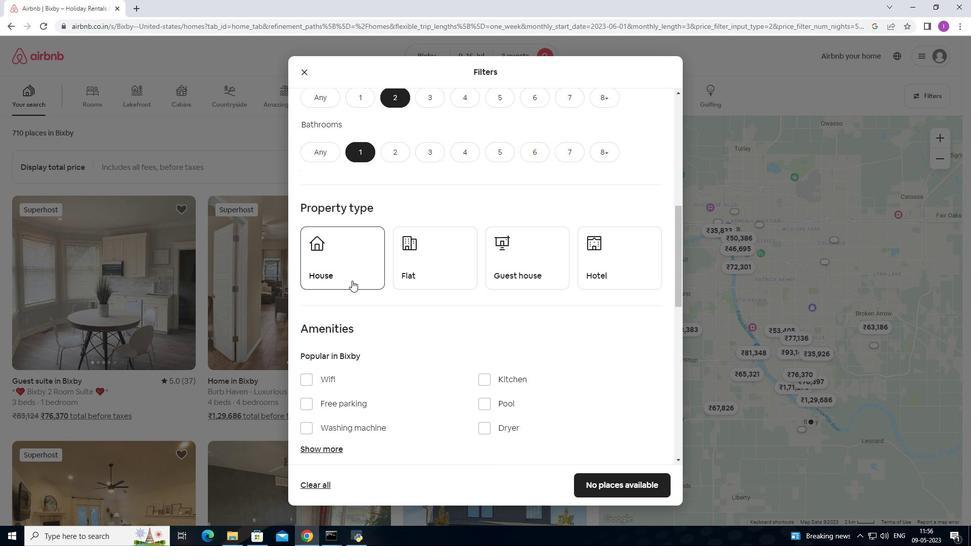 
Action: Mouse moved to (414, 271)
Screenshot: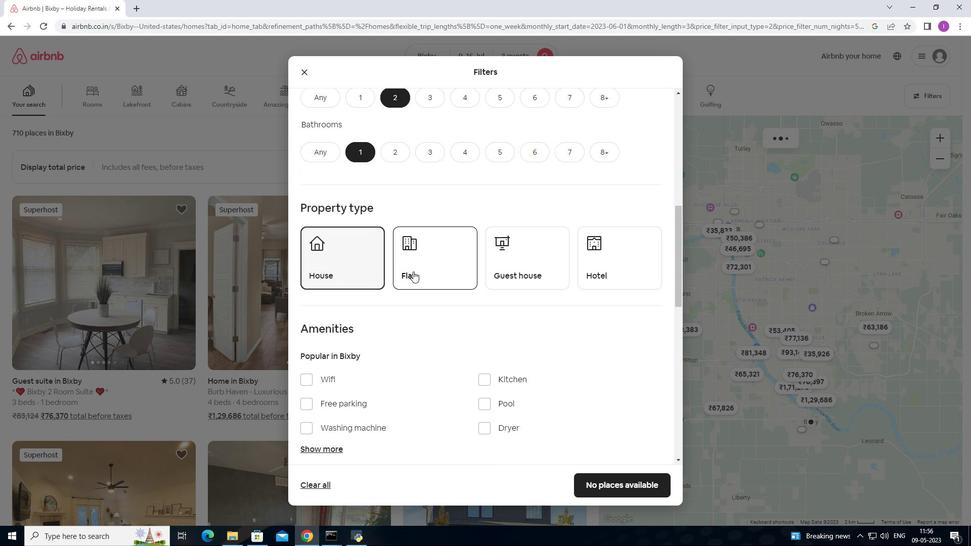 
Action: Mouse pressed left at (414, 271)
Screenshot: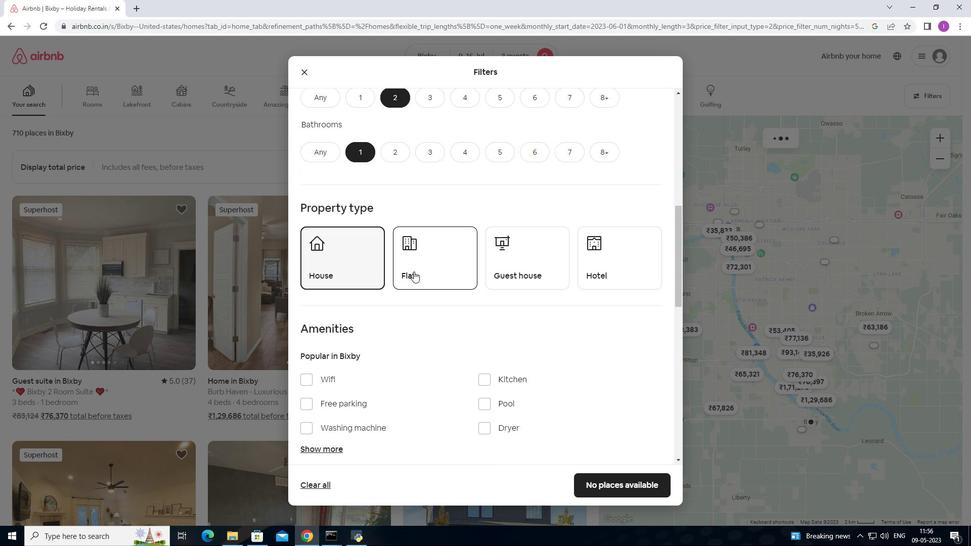 
Action: Mouse moved to (530, 281)
Screenshot: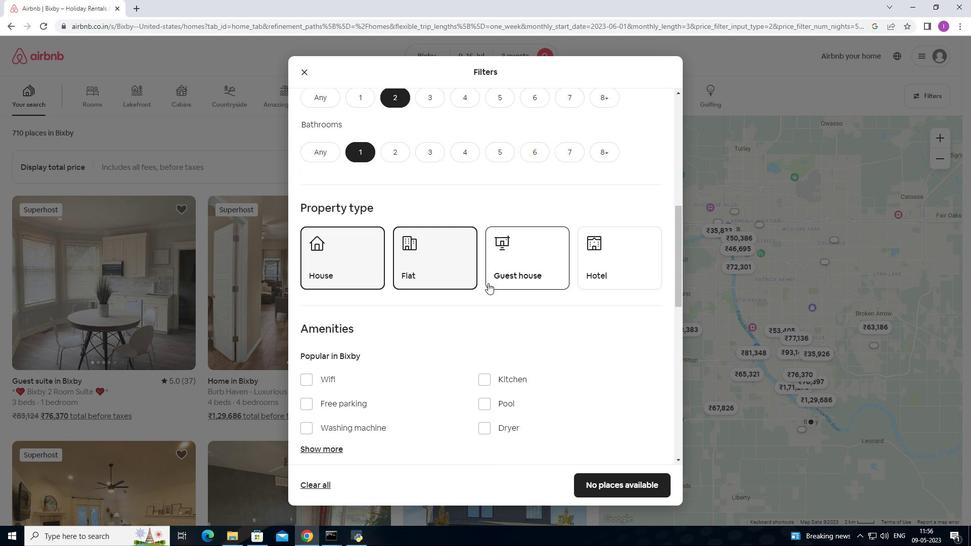 
Action: Mouse pressed left at (530, 281)
Screenshot: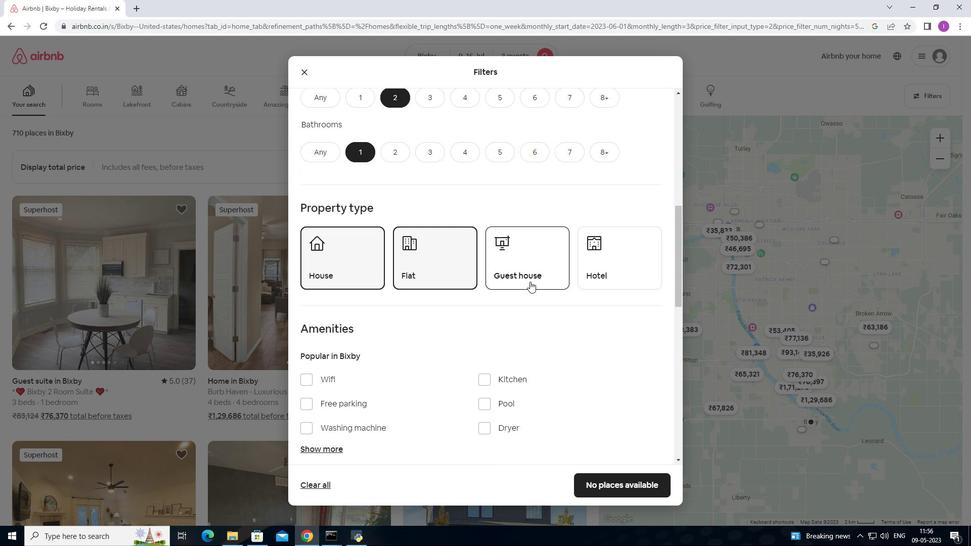 
Action: Mouse moved to (561, 288)
Screenshot: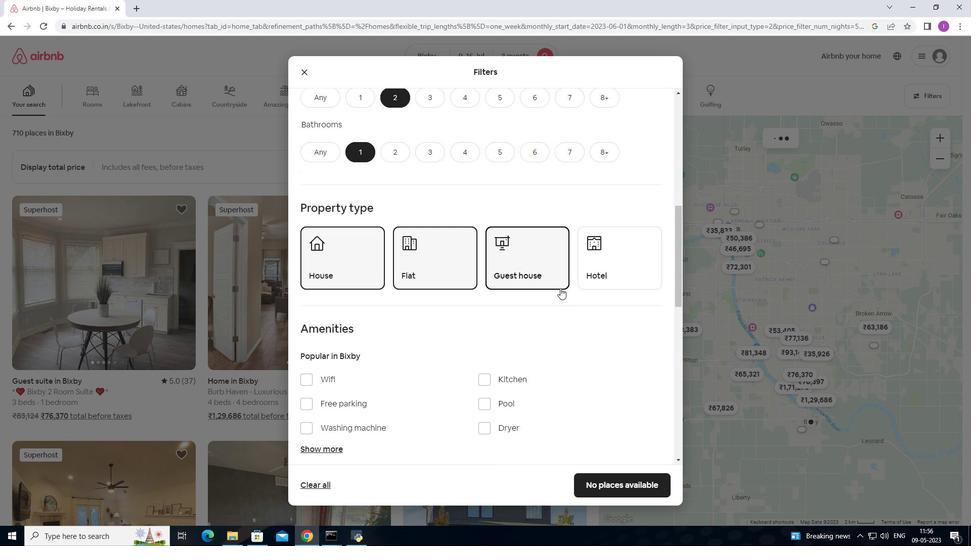 
Action: Mouse scrolled (561, 287) with delta (0, 0)
Screenshot: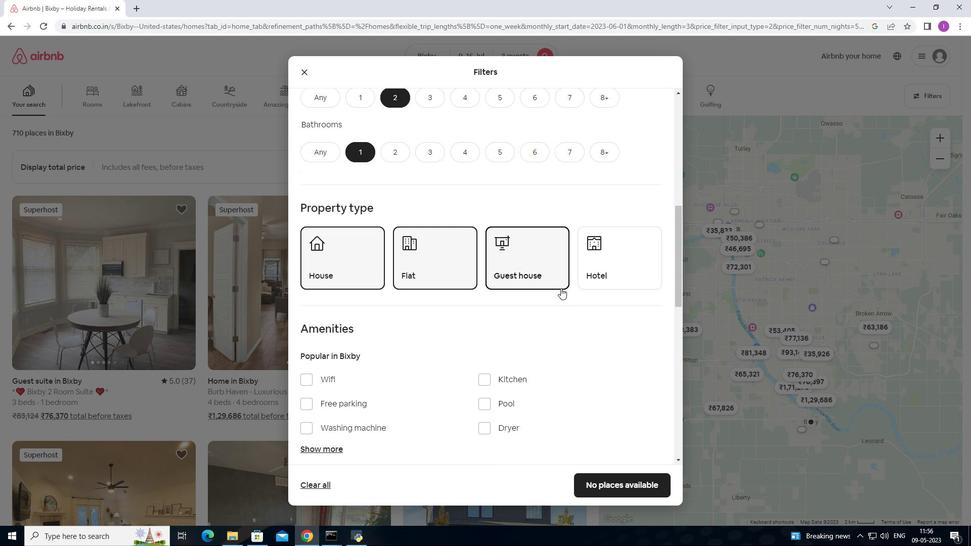 
Action: Mouse scrolled (561, 287) with delta (0, 0)
Screenshot: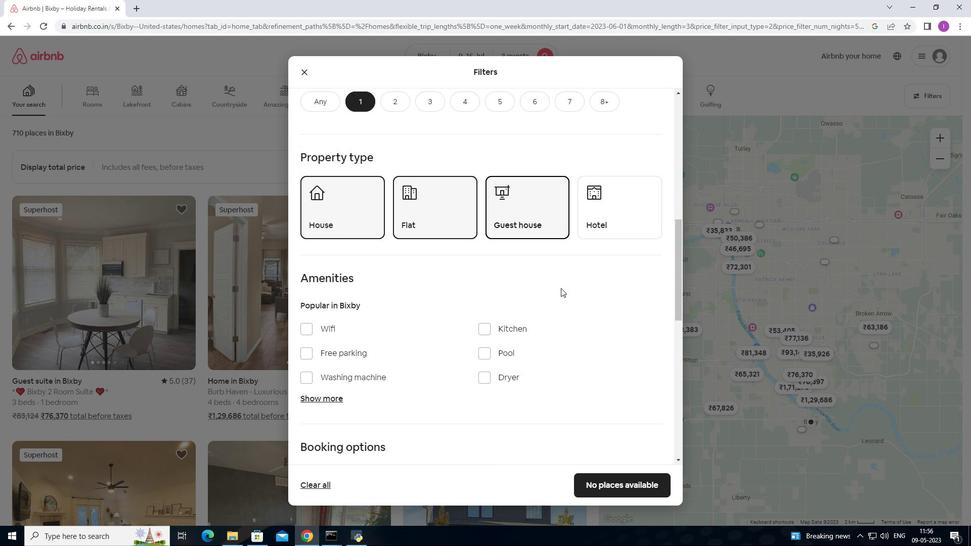 
Action: Mouse scrolled (561, 287) with delta (0, 0)
Screenshot: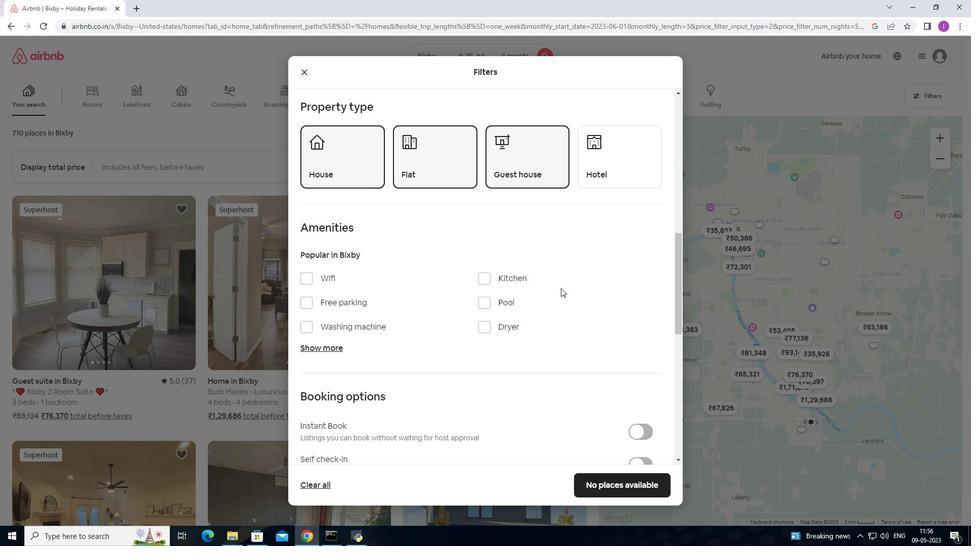 
Action: Mouse scrolled (561, 287) with delta (0, 0)
Screenshot: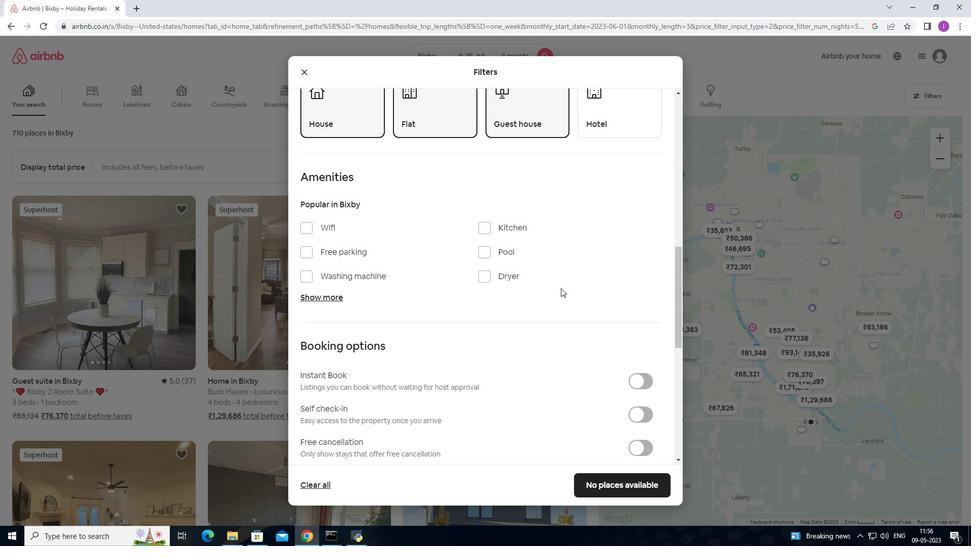 
Action: Mouse moved to (641, 360)
Screenshot: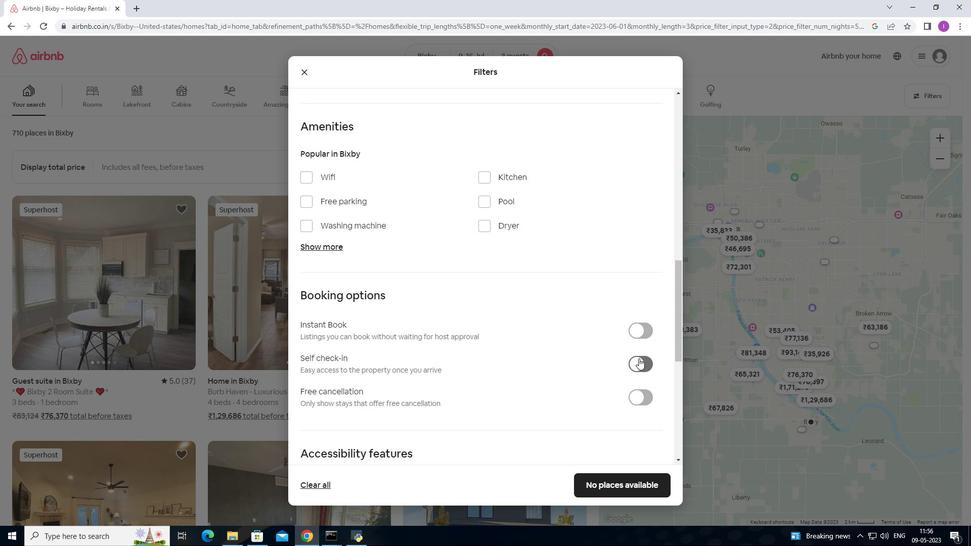 
Action: Mouse pressed left at (641, 360)
Screenshot: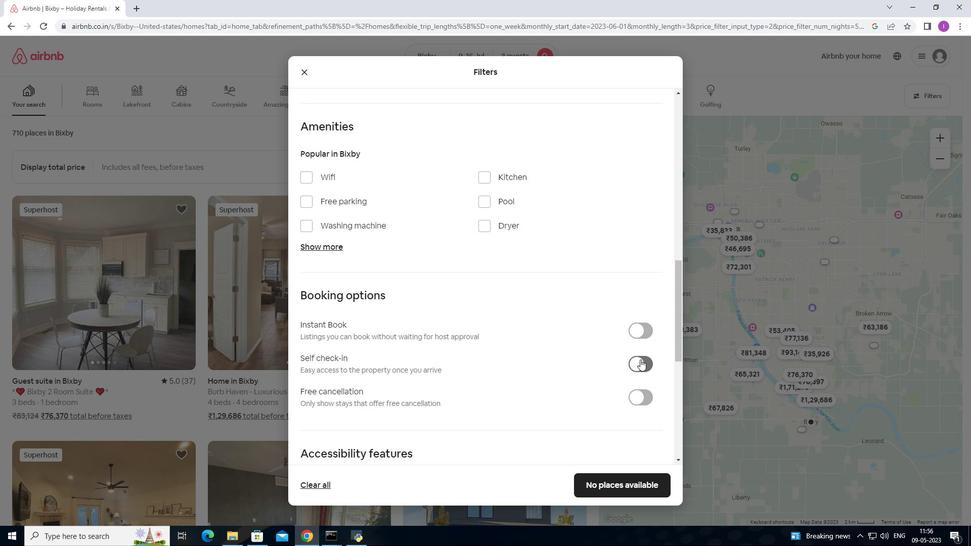 
Action: Mouse moved to (536, 348)
Screenshot: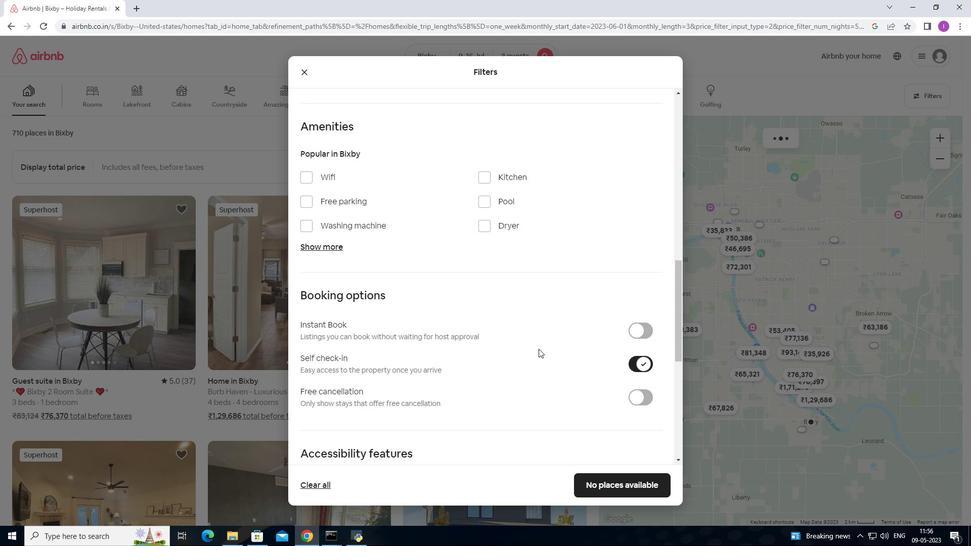 
Action: Mouse scrolled (536, 347) with delta (0, 0)
Screenshot: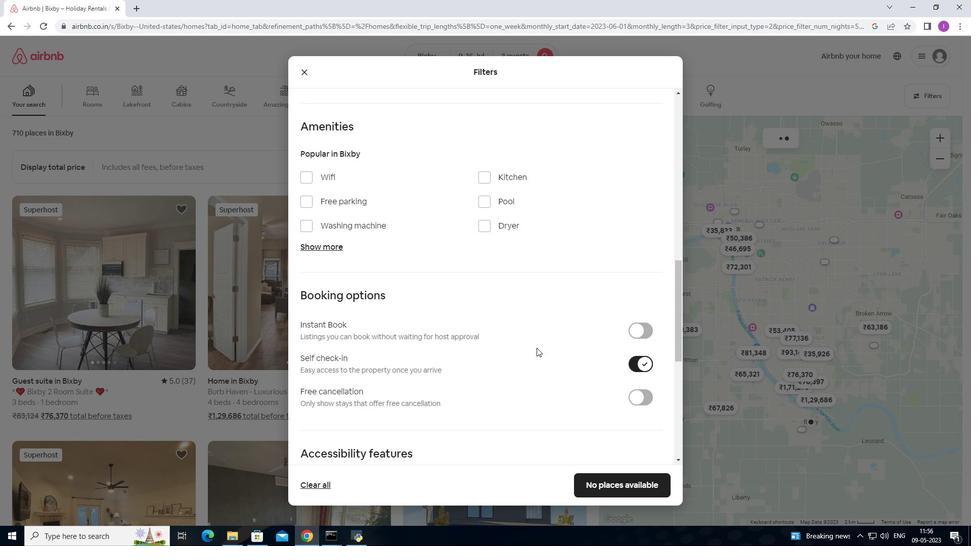 
Action: Mouse scrolled (536, 347) with delta (0, 0)
Screenshot: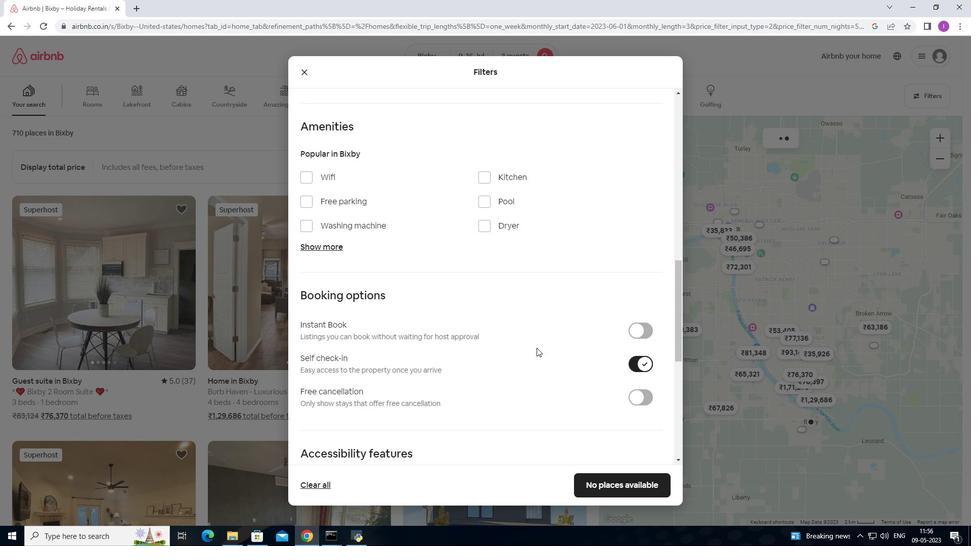 
Action: Mouse scrolled (536, 347) with delta (0, 0)
Screenshot: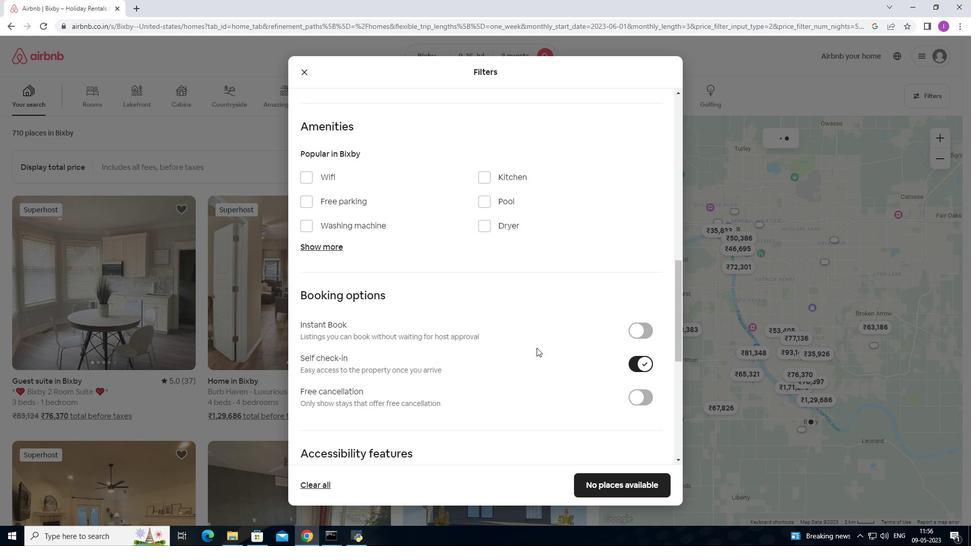 
Action: Mouse moved to (538, 338)
Screenshot: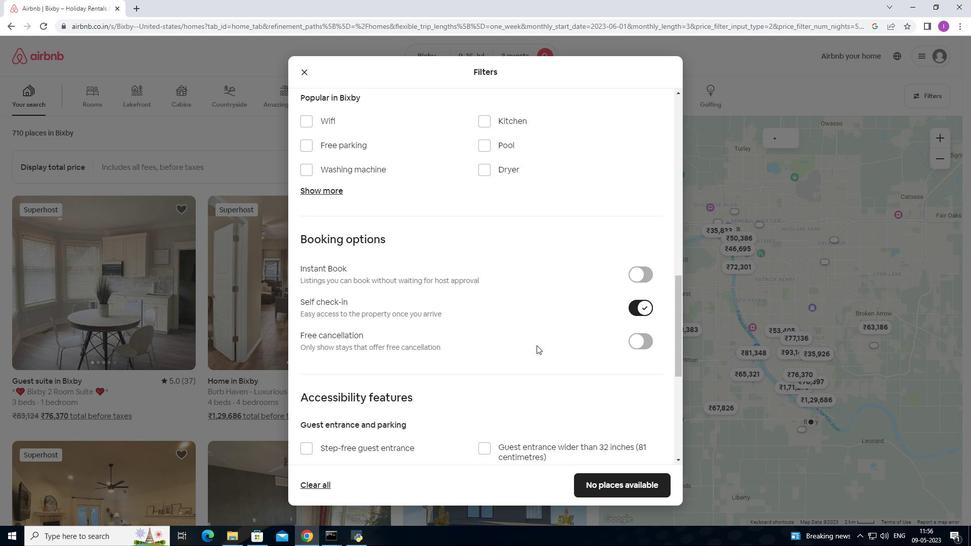 
Action: Mouse scrolled (538, 338) with delta (0, 0)
Screenshot: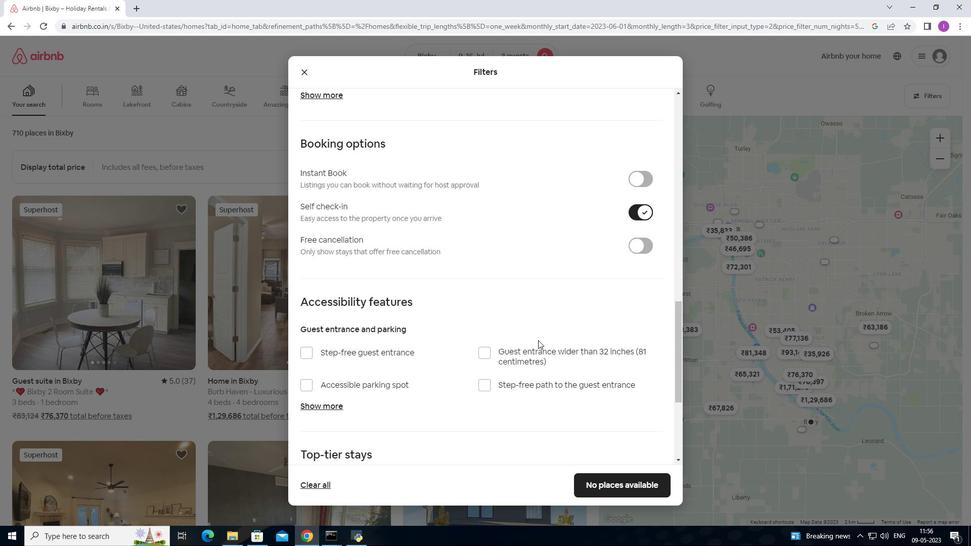 
Action: Mouse scrolled (538, 338) with delta (0, 0)
Screenshot: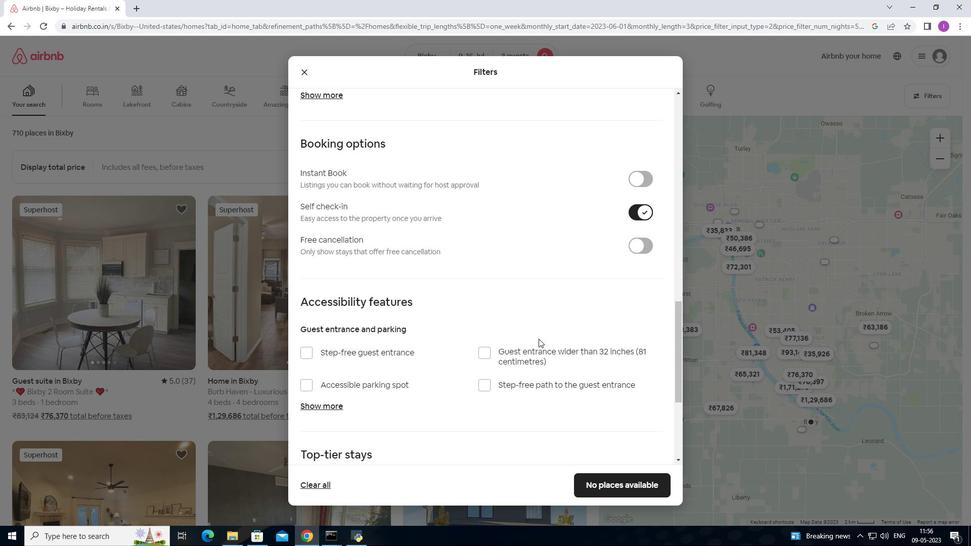 
Action: Mouse scrolled (538, 338) with delta (0, 0)
Screenshot: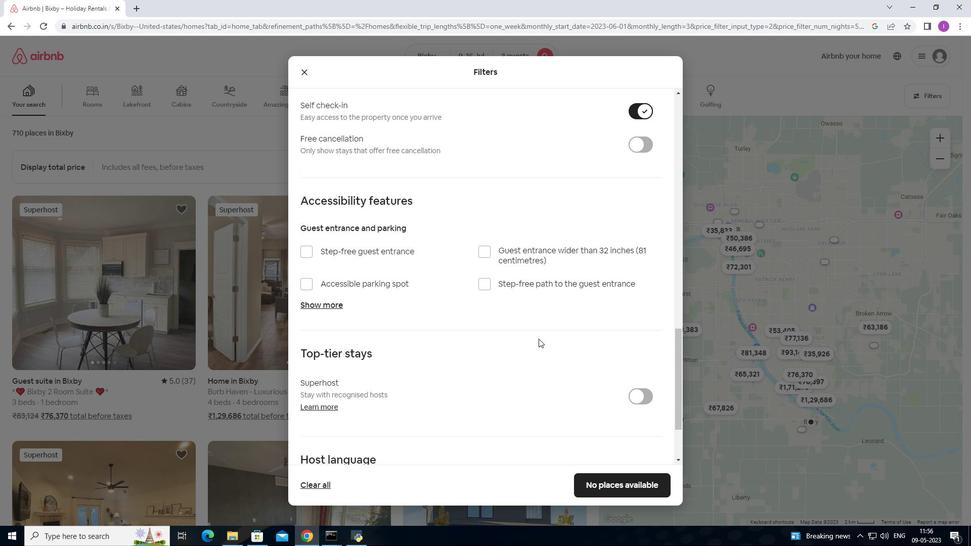 
Action: Mouse scrolled (538, 338) with delta (0, 0)
Screenshot: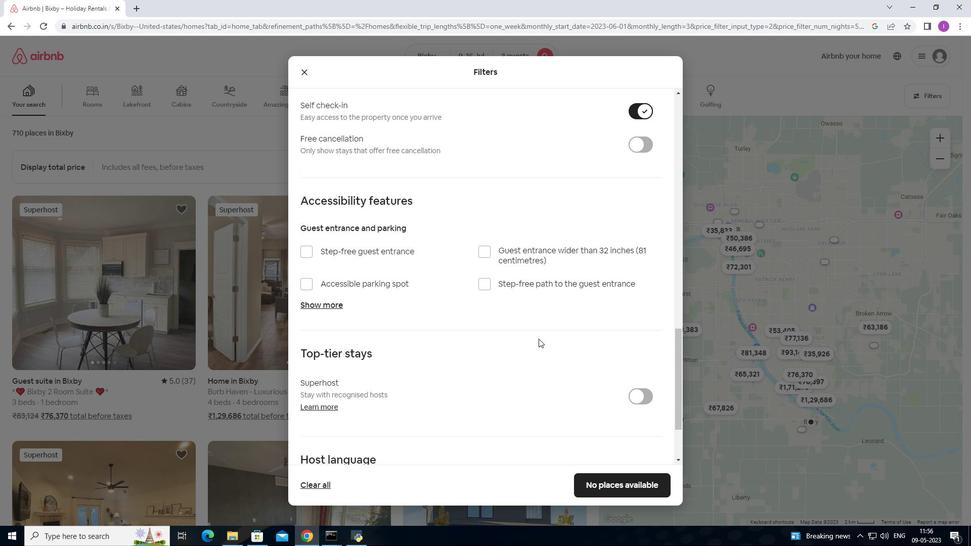 
Action: Mouse scrolled (538, 338) with delta (0, 0)
Screenshot: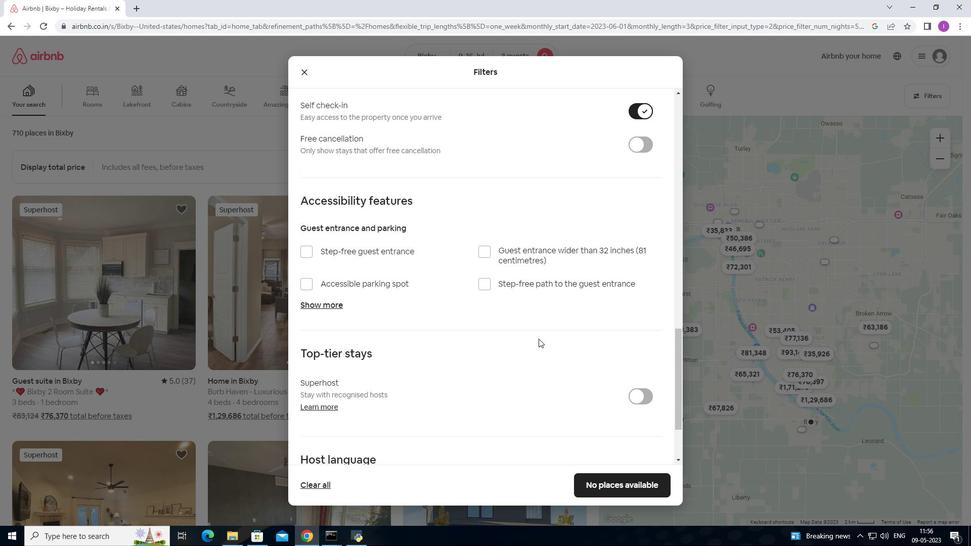 
Action: Mouse moved to (540, 336)
Screenshot: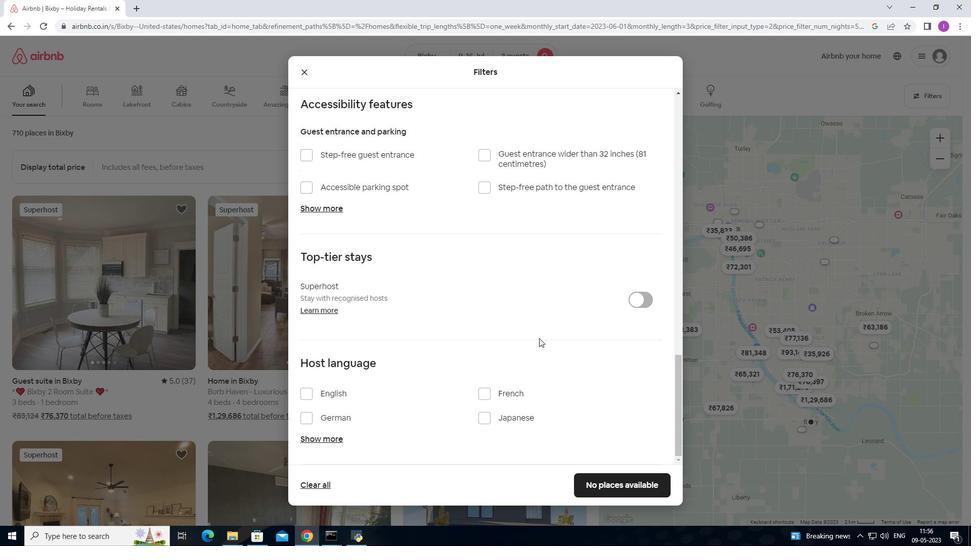 
Action: Mouse scrolled (540, 336) with delta (0, 0)
Screenshot: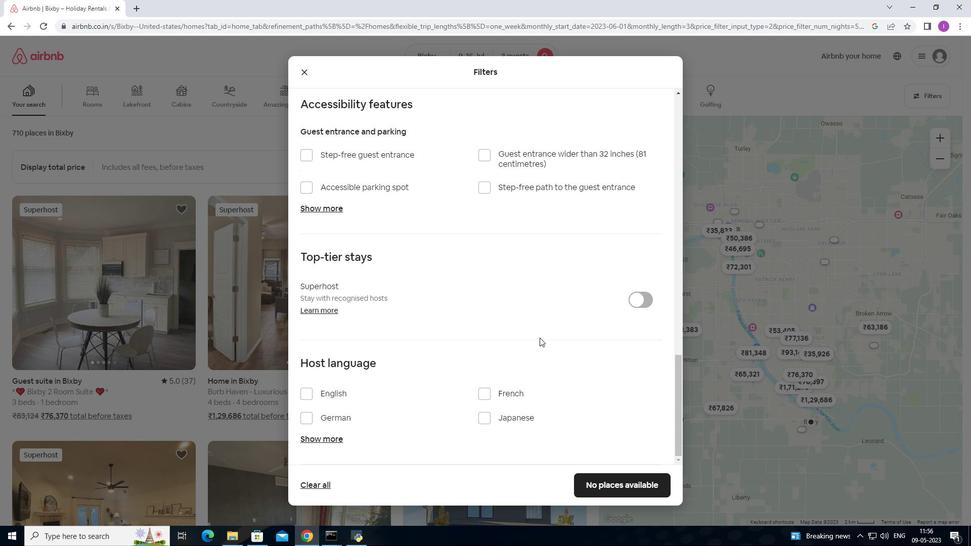
Action: Mouse scrolled (540, 336) with delta (0, 0)
Screenshot: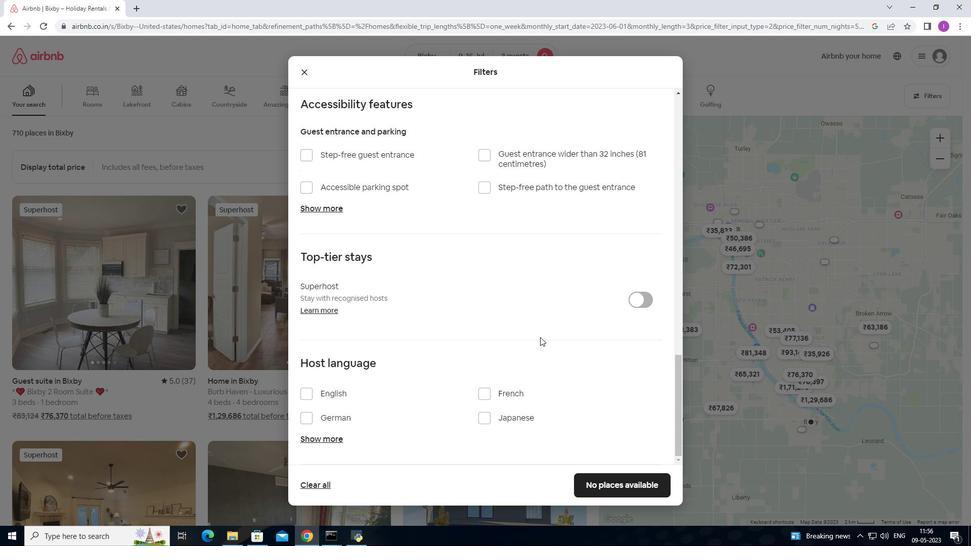 
Action: Mouse scrolled (540, 336) with delta (0, 0)
Screenshot: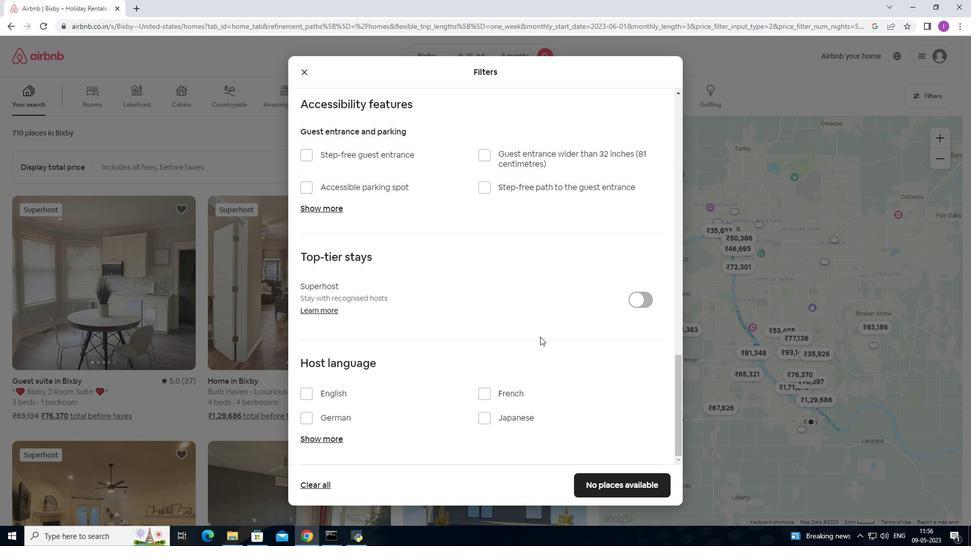
Action: Mouse moved to (307, 388)
Screenshot: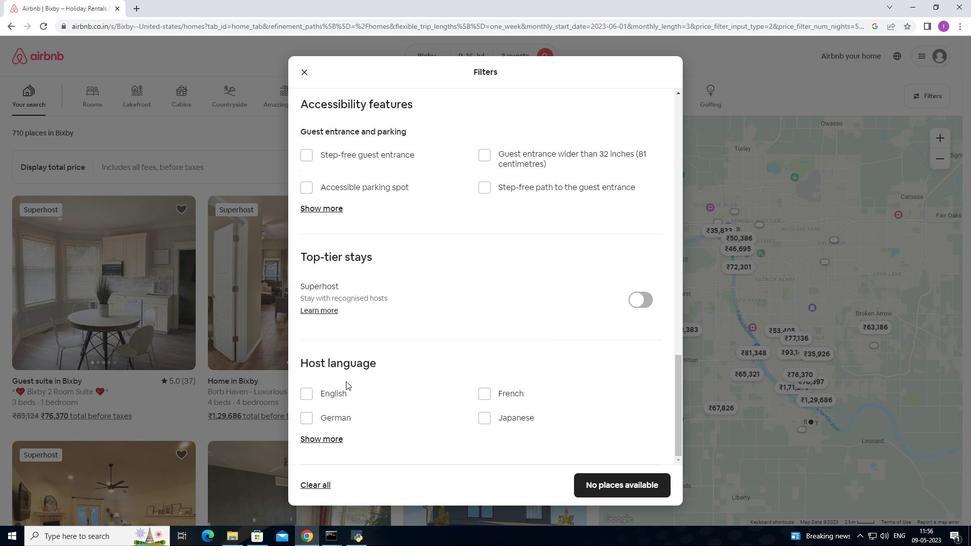 
Action: Mouse pressed left at (307, 388)
Screenshot: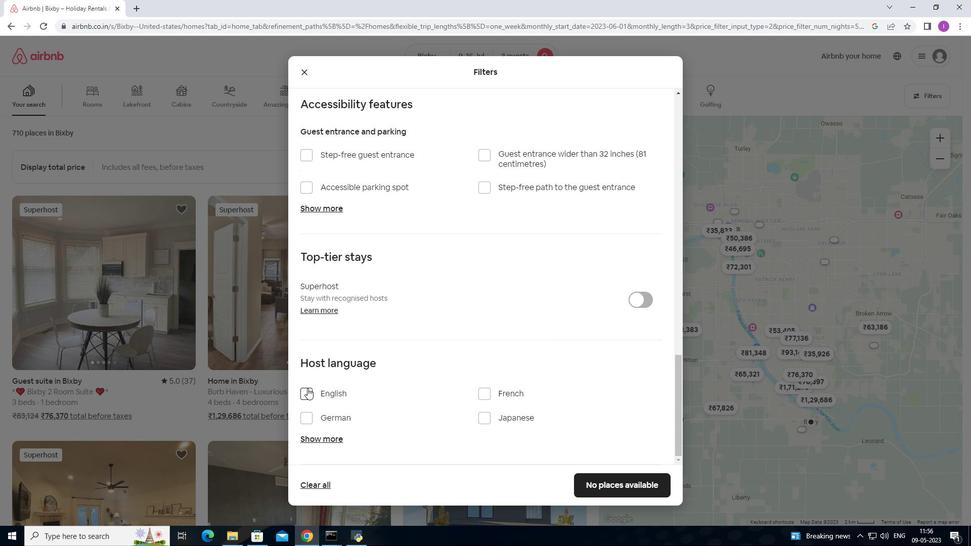 
Action: Mouse moved to (447, 364)
Screenshot: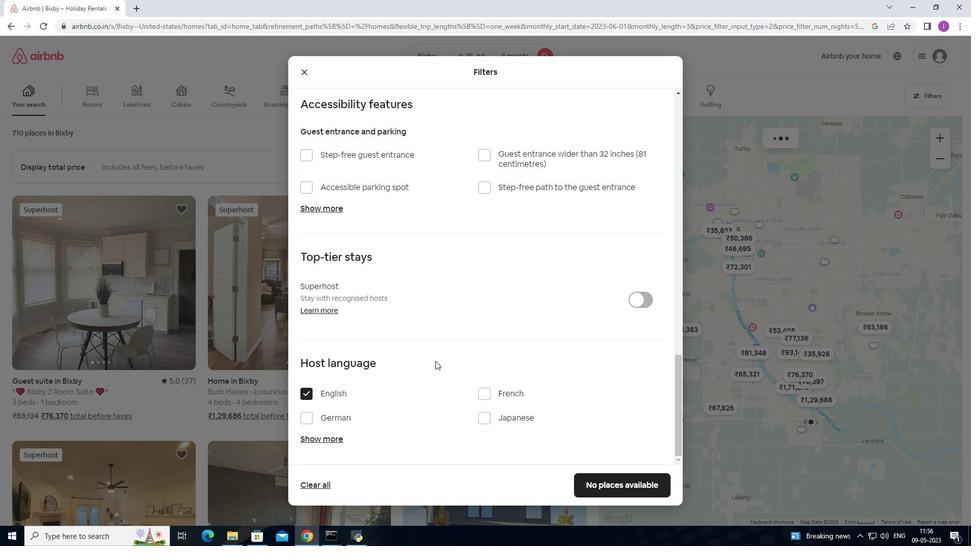 
Action: Mouse scrolled (447, 363) with delta (0, 0)
Screenshot: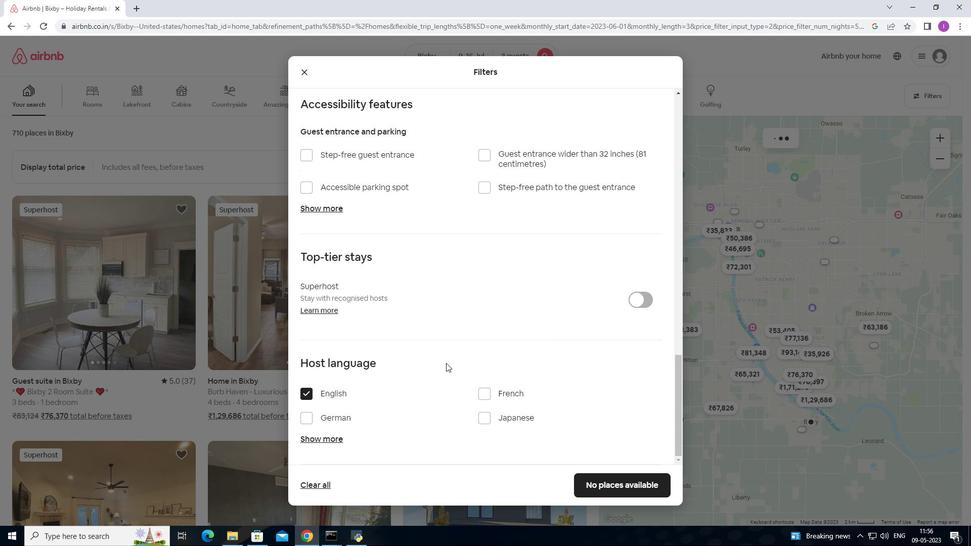 
Action: Mouse moved to (447, 364)
Screenshot: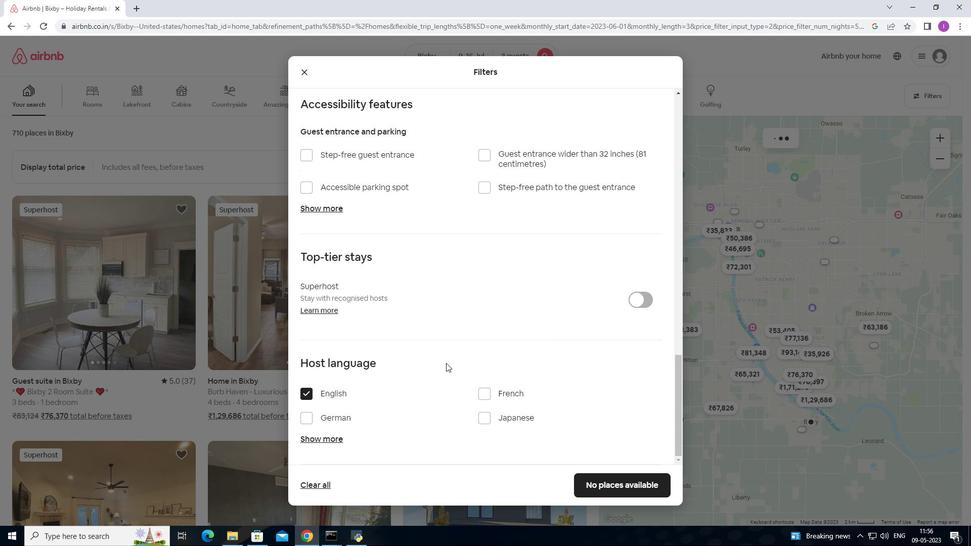 
Action: Mouse scrolled (447, 364) with delta (0, 0)
Screenshot: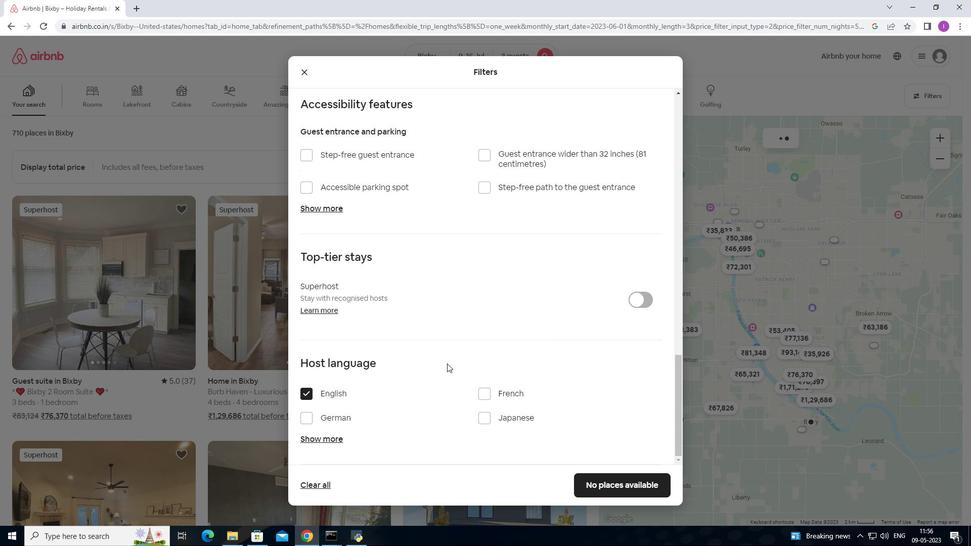 
Action: Mouse moved to (448, 364)
Screenshot: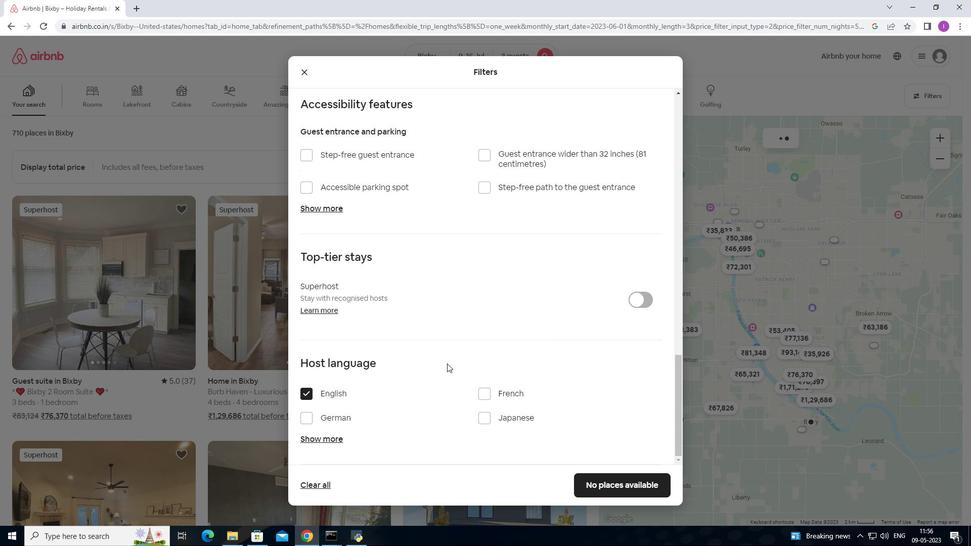 
Action: Mouse scrolled (448, 364) with delta (0, 0)
Screenshot: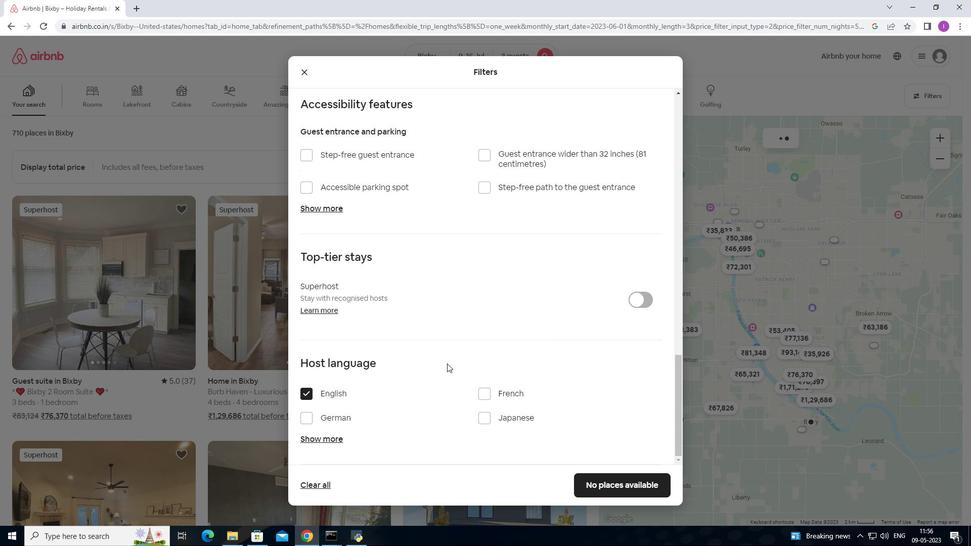 
Action: Mouse moved to (589, 484)
Screenshot: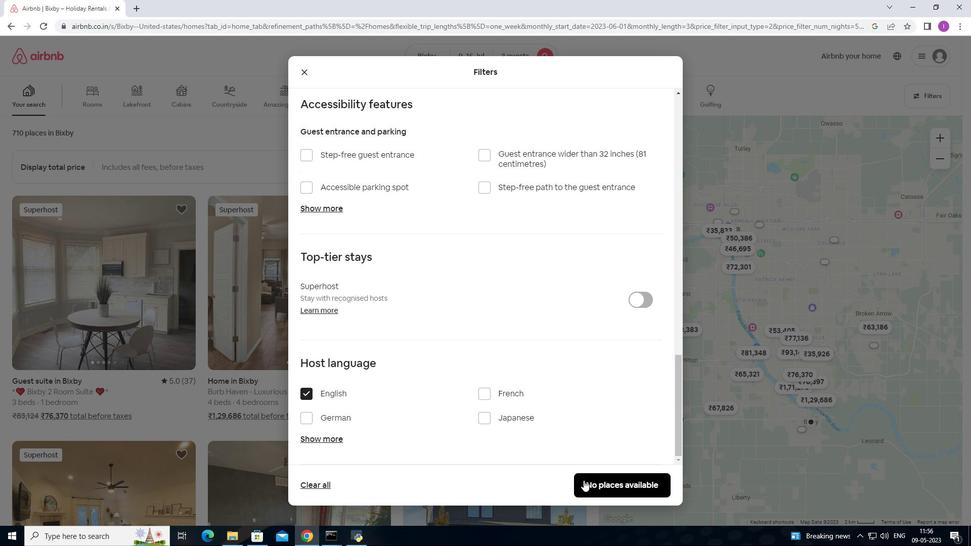 
Action: Mouse pressed left at (589, 484)
Screenshot: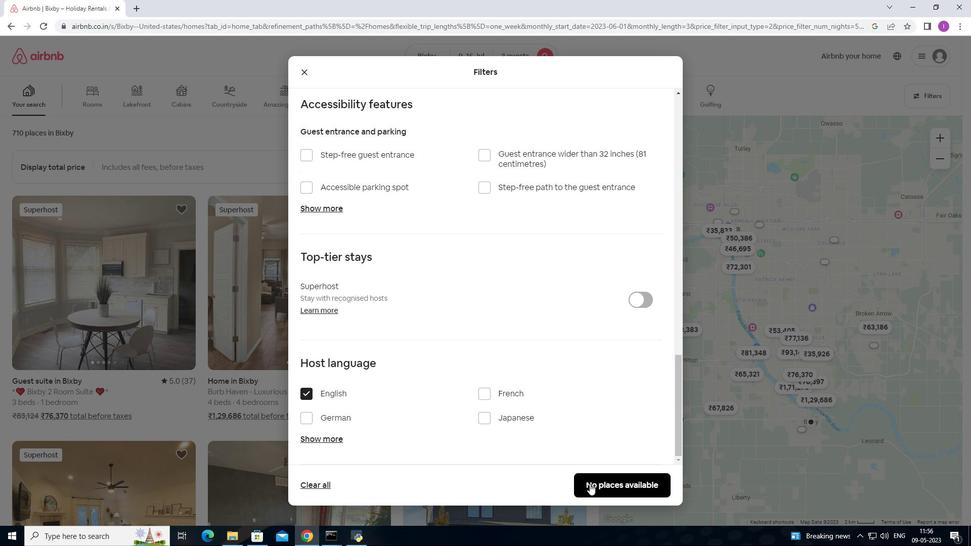 
Action: Mouse moved to (542, 429)
Screenshot: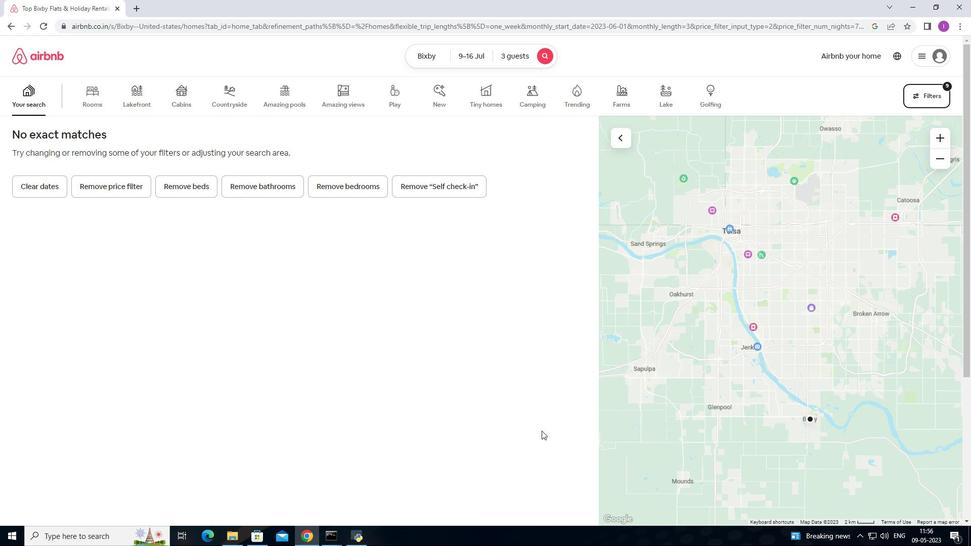 
